 Task: Open an excel sheet and write heading  Nexus Sales. Add 10 people name  'William Wilson, Isabella Robinson, James Taylor, Charlotte Clark, Michael Walker, Amelia Wright, Matthew Turner, Harper Hall, Joseph Phillips, Abigail Adams'Item code in between  1000-2000. Product range in between  5000-20000. Add Products   TOMS Shoe, UGG Shoe, Wolverine Shoe, Z-Coil Shoe, Adidas shoe, Gucci T-shirt, Louis Vuitton bag, Zara Shirt, H&M jeans, Chanel perfume.Choose quantity  1 to 10 Tax 12 percent Total Add Amount. Save page  Nexus Sales review book
Action: Mouse moved to (107, 155)
Screenshot: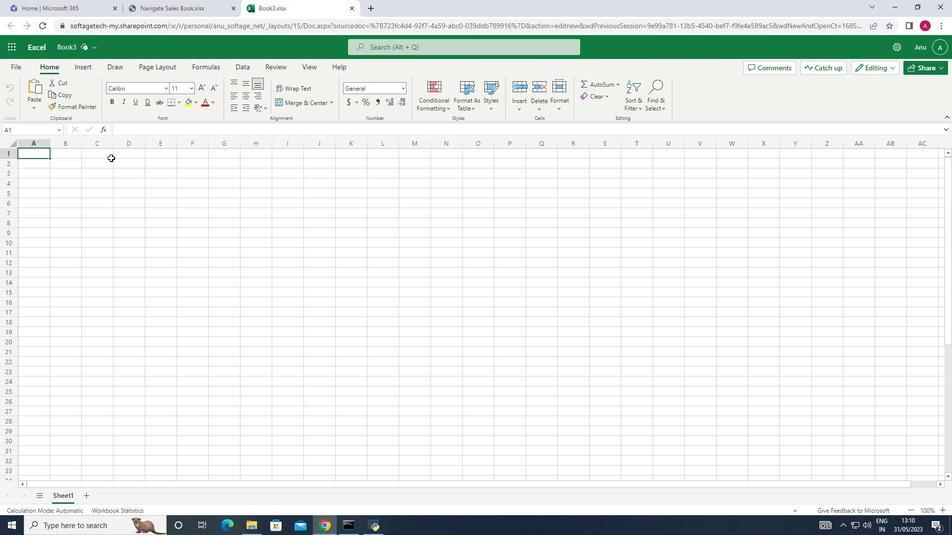 
Action: Mouse pressed left at (107, 155)
Screenshot: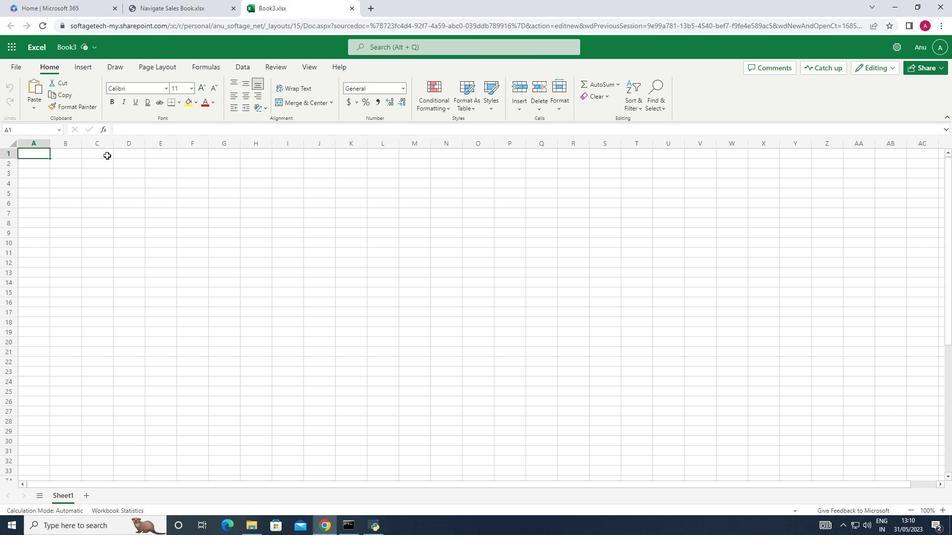 
Action: Key pressed <Key.shift>Nexus<Key.space><Key.shift>Sales
Screenshot: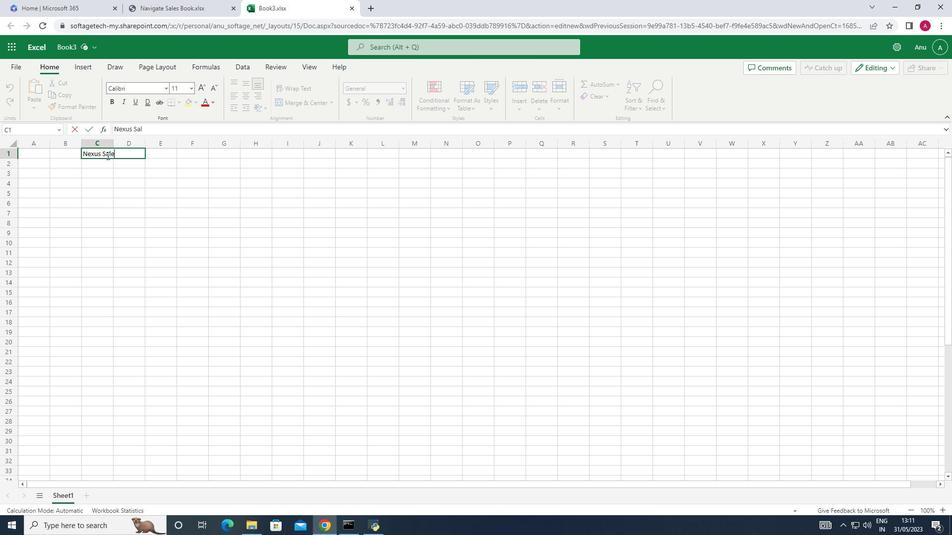 
Action: Mouse moved to (39, 169)
Screenshot: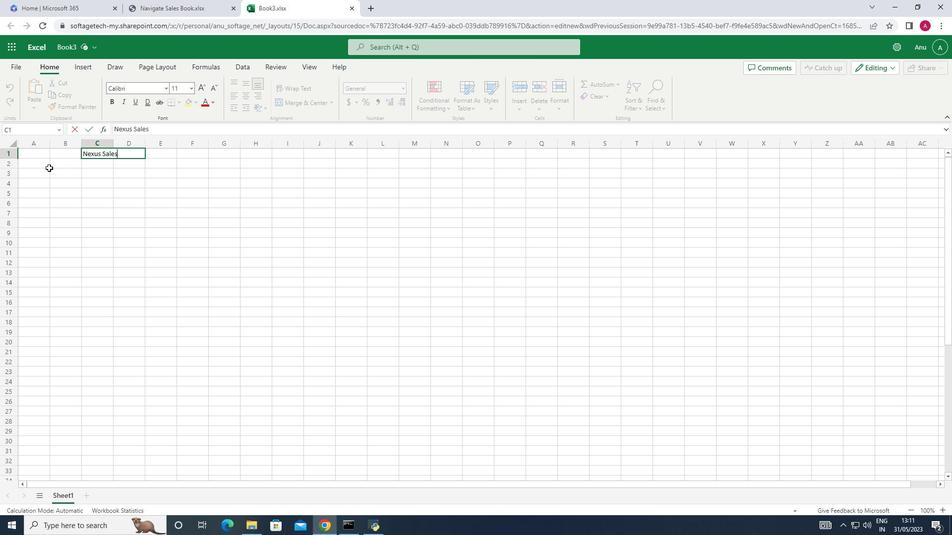 
Action: Mouse pressed left at (39, 169)
Screenshot: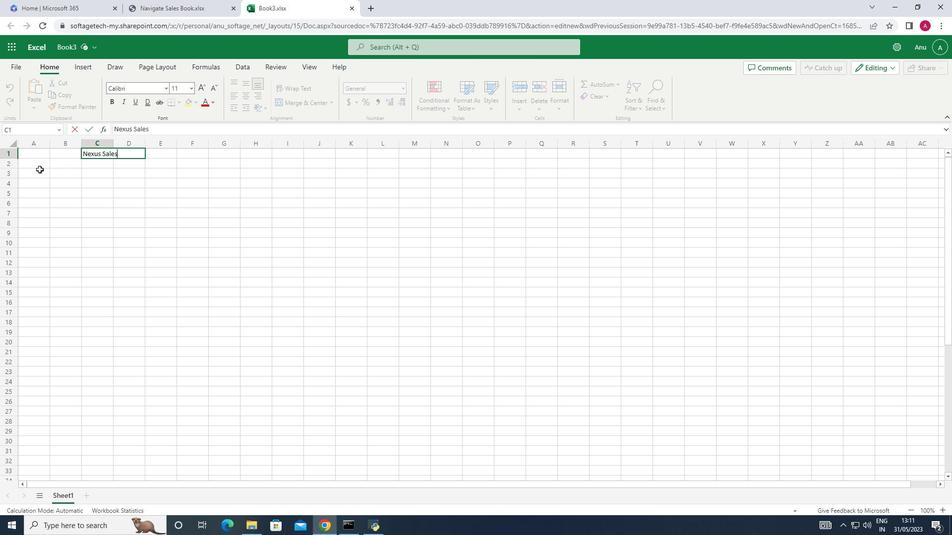 
Action: Mouse moved to (40, 163)
Screenshot: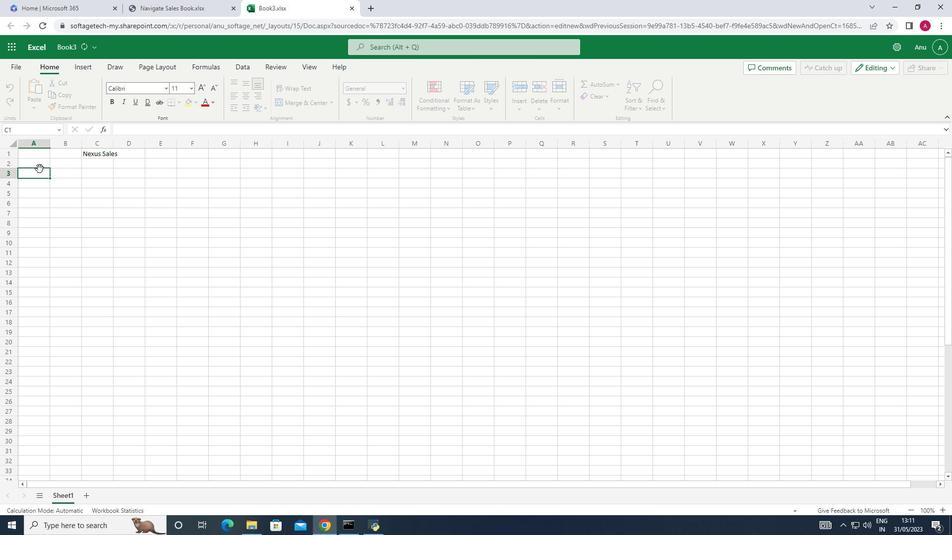 
Action: Mouse pressed left at (40, 163)
Screenshot: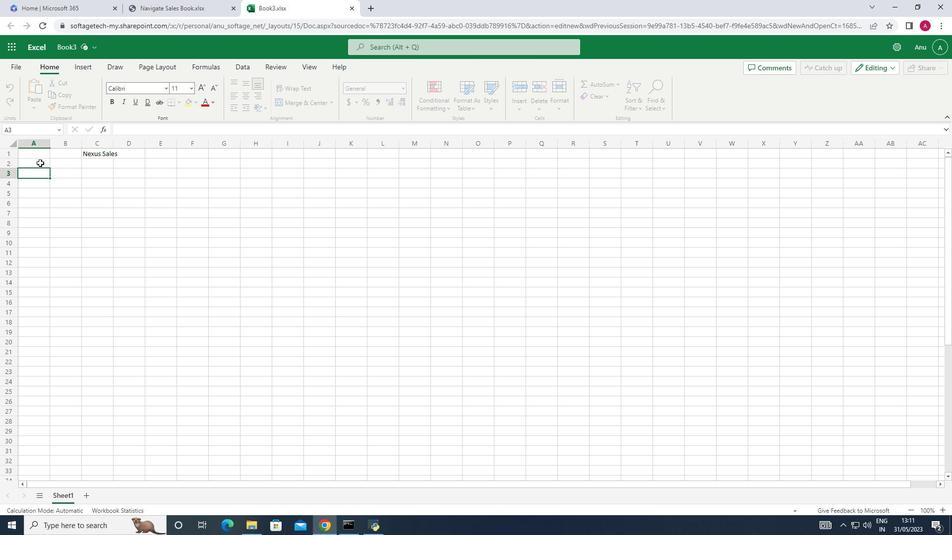 
Action: Mouse moved to (41, 161)
Screenshot: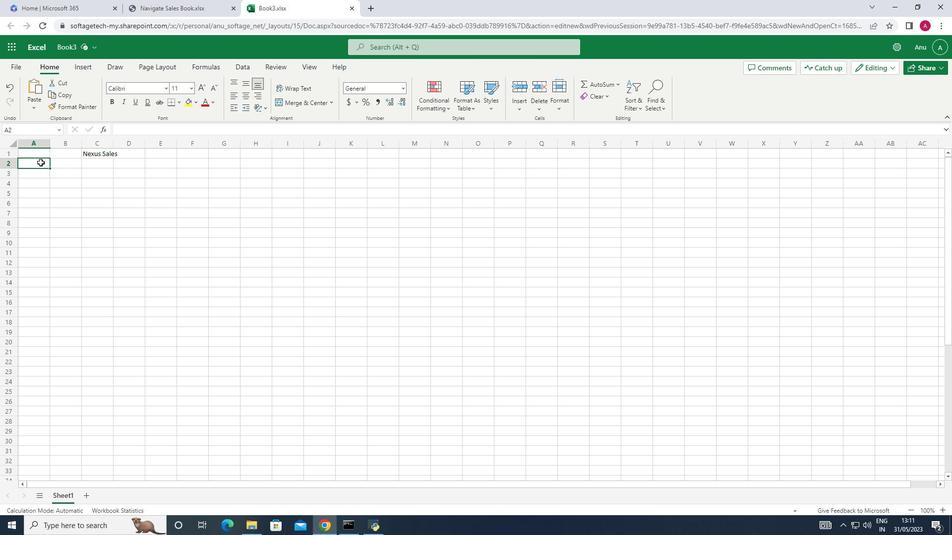 
Action: Key pressed <Key.shift>Name<Key.down><Key.shift_r><Key.shift_r><Key.shift_r><Key.shift_r><Key.shift_r><Key.shift_r><Key.shift>William<Key.space><Key.shift>Wilson<Key.down><Key.shift_r>Isabella<Key.space><Key.shift>Robinson<Key.down><Key.shift_r>James<Key.space><Key.shift><Key.shift><Key.shift><Key.shift><Key.shift><Key.shift><Key.shift><Key.shift><Key.shift><Key.shift>Taylor<Key.down><Key.shift>Charlotte<Key.space><Key.shift>Clark<Key.down><Key.shift_r>Michael<Key.space><Key.shift>Walker<Key.down><Key.shift>Amelia<Key.space><Key.shift>Wright<Key.down><Key.shift_r>Matthew<Key.space><Key.shift><Key.shift><Key.shift><Key.shift>Turner<Key.down><Key.shift_r>Harper<Key.space><Key.shift>Hall<Key.down><Key.shift_r>Joseph<Key.space><Key.shift_r>Phillips<Key.down><Key.shift>Abigail<Key.space><Key.shift>Adams
Screenshot: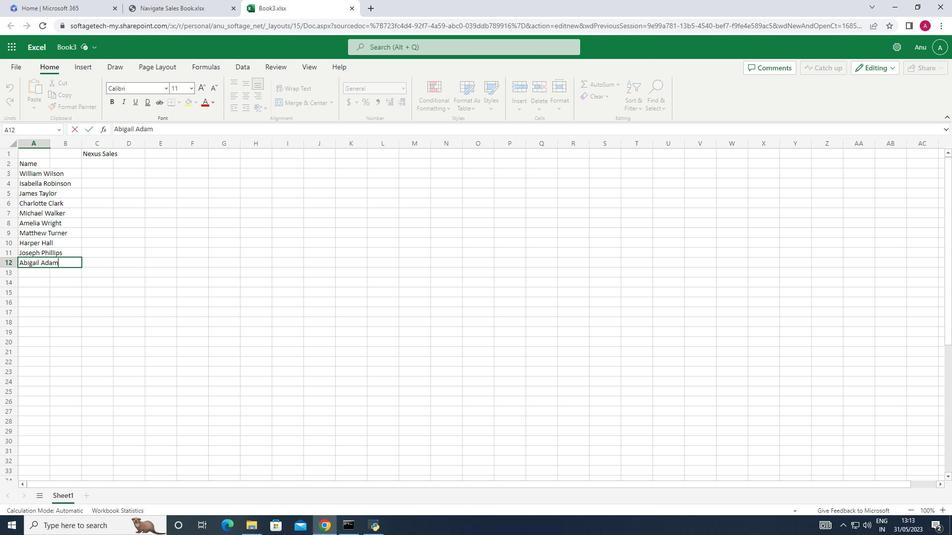 
Action: Mouse moved to (48, 140)
Screenshot: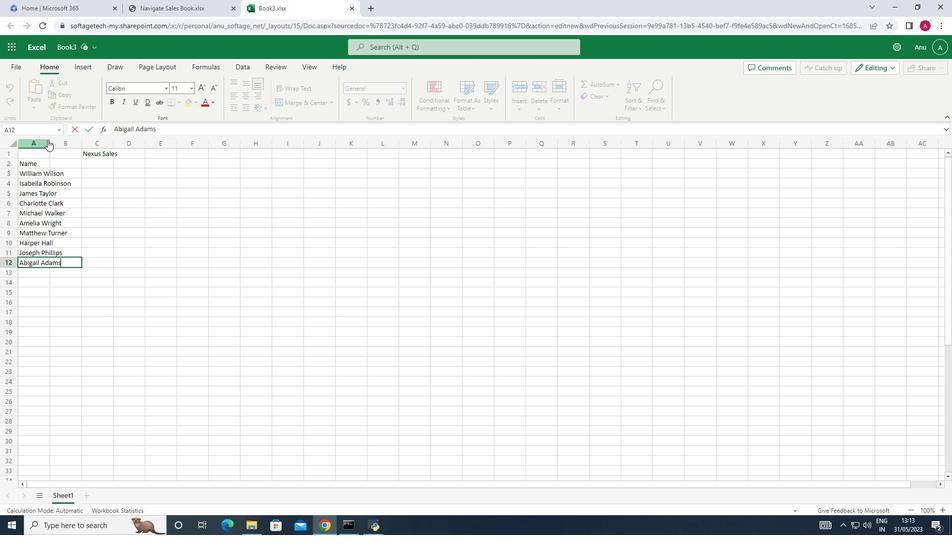
Action: Mouse pressed left at (48, 140)
Screenshot: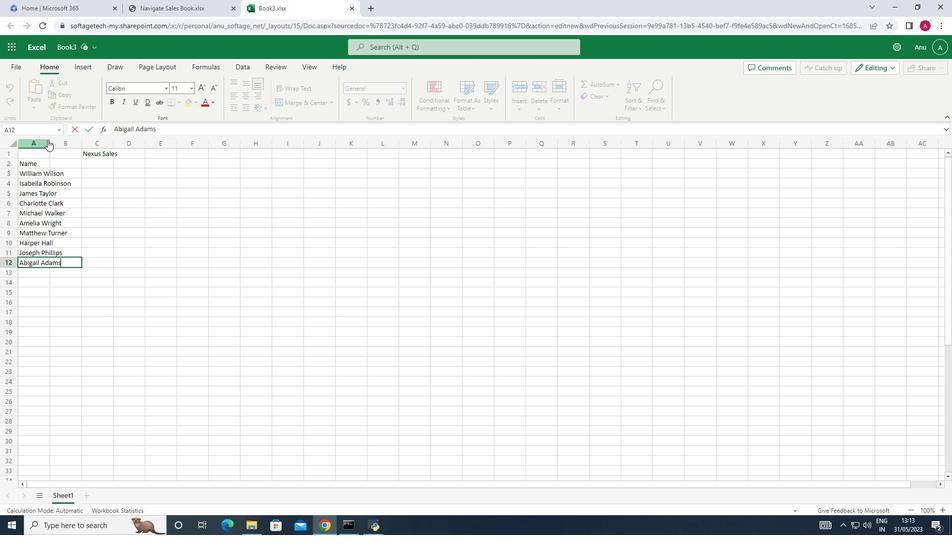 
Action: Mouse moved to (50, 141)
Screenshot: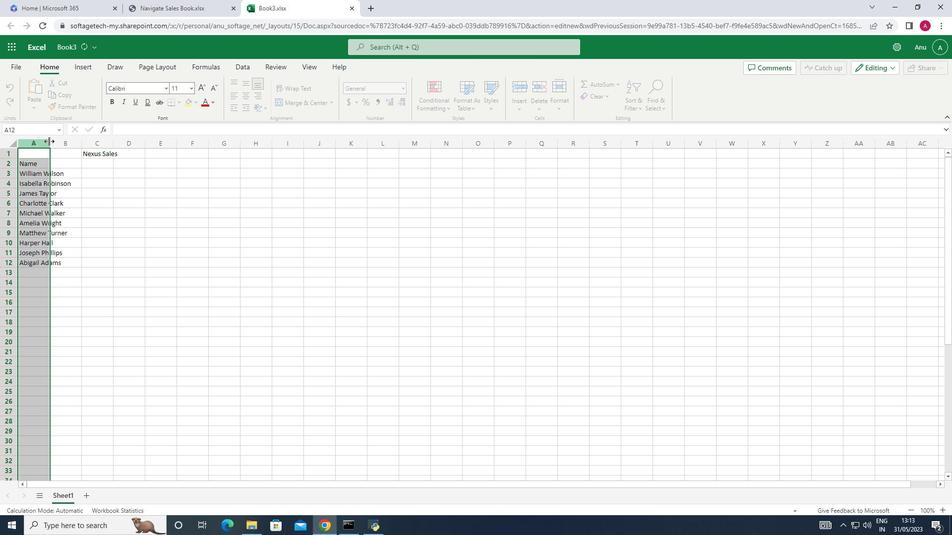 
Action: Mouse pressed left at (50, 141)
Screenshot: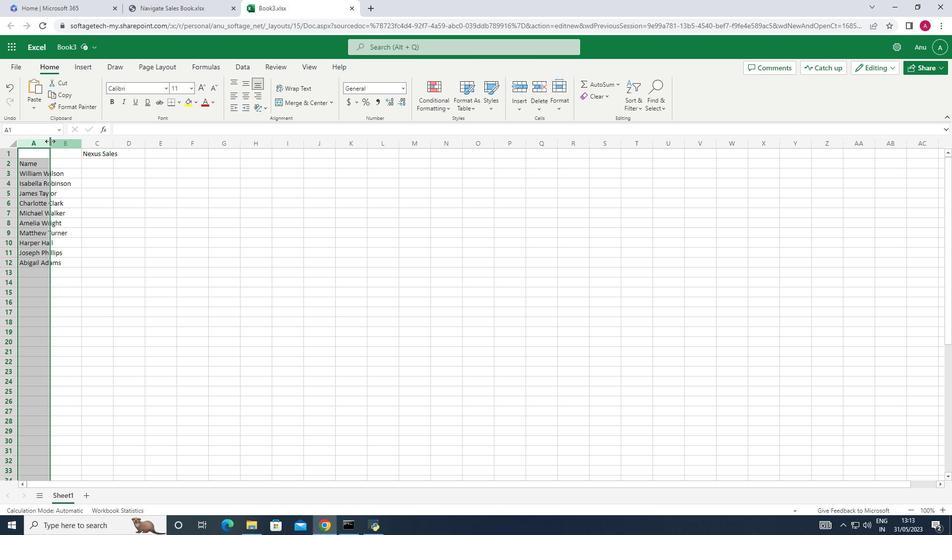 
Action: Mouse pressed left at (50, 141)
Screenshot: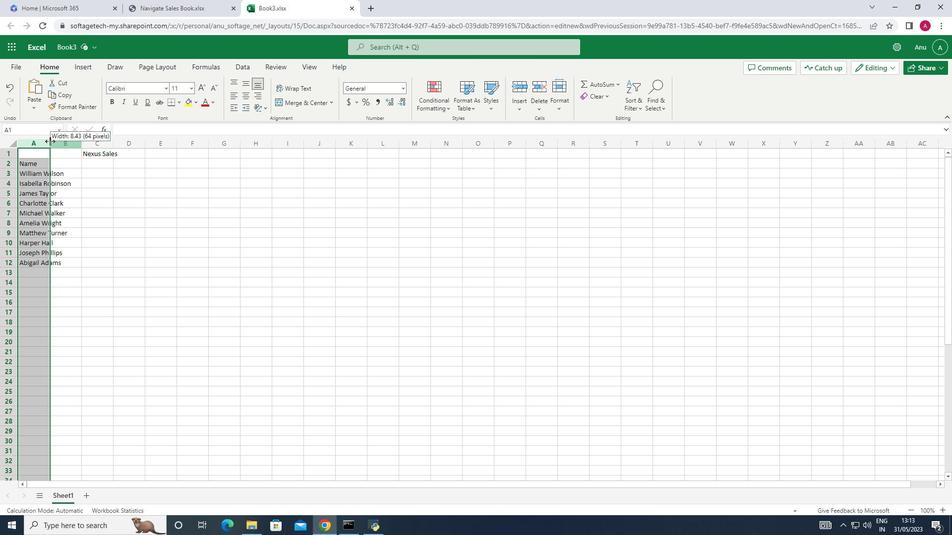 
Action: Mouse moved to (86, 162)
Screenshot: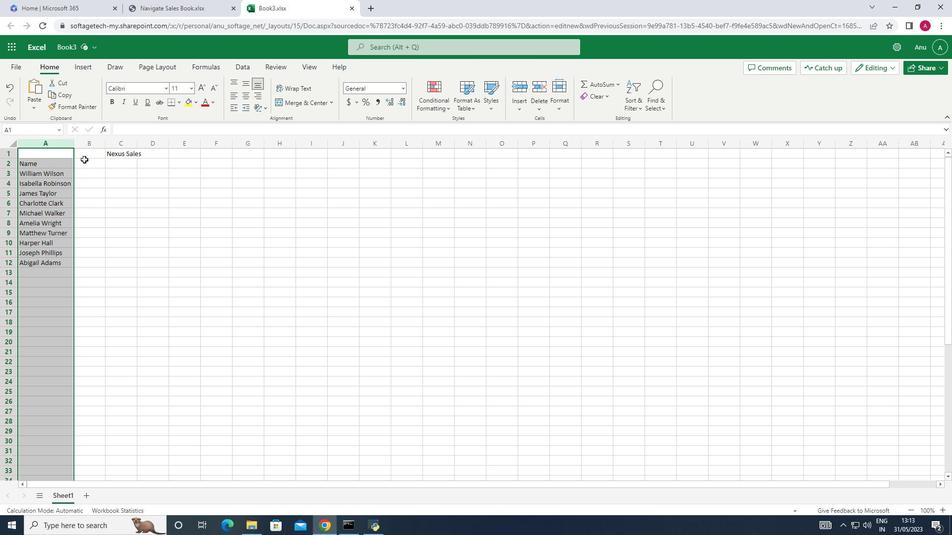 
Action: Mouse pressed left at (86, 162)
Screenshot: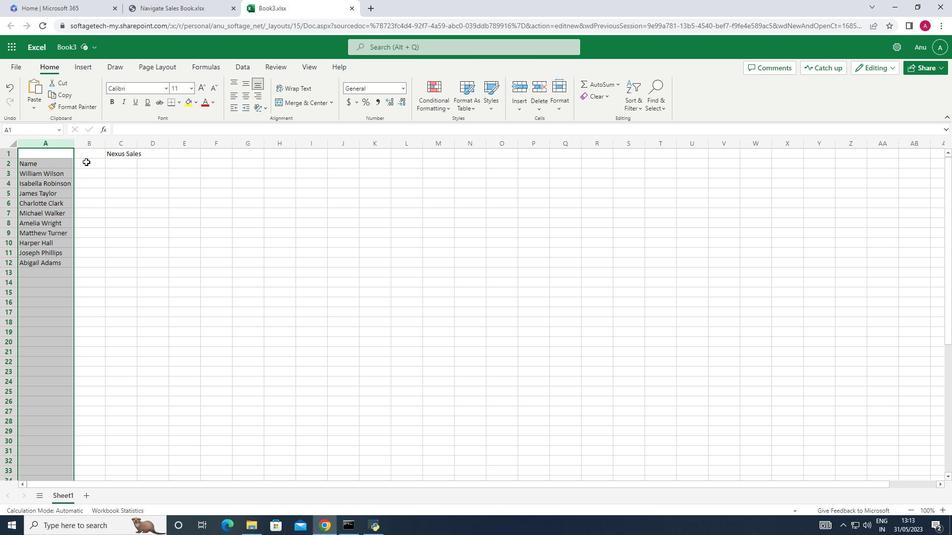 
Action: Mouse moved to (86, 162)
Screenshot: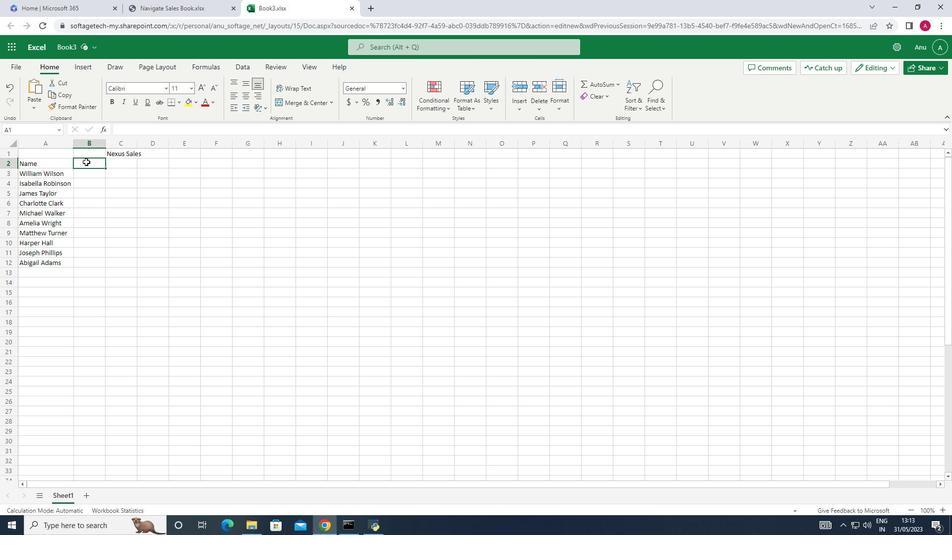 
Action: Key pressed <Key.shift_r>Iteam<Key.backspace><Key.backspace>m<Key.space><Key.shift>Code<Key.down>1000<Key.down>1200<Key.down>1300<Key.down>12400<Key.down>1500<Key.down>1600<Key.down>1620<Key.down>1700<Key.down>1740<Key.down>2000
Screenshot: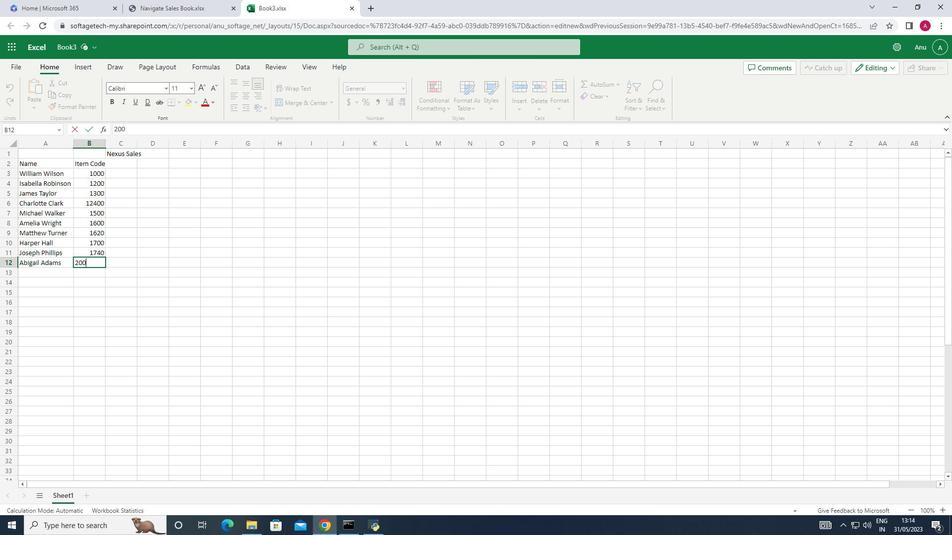 
Action: Mouse moved to (124, 162)
Screenshot: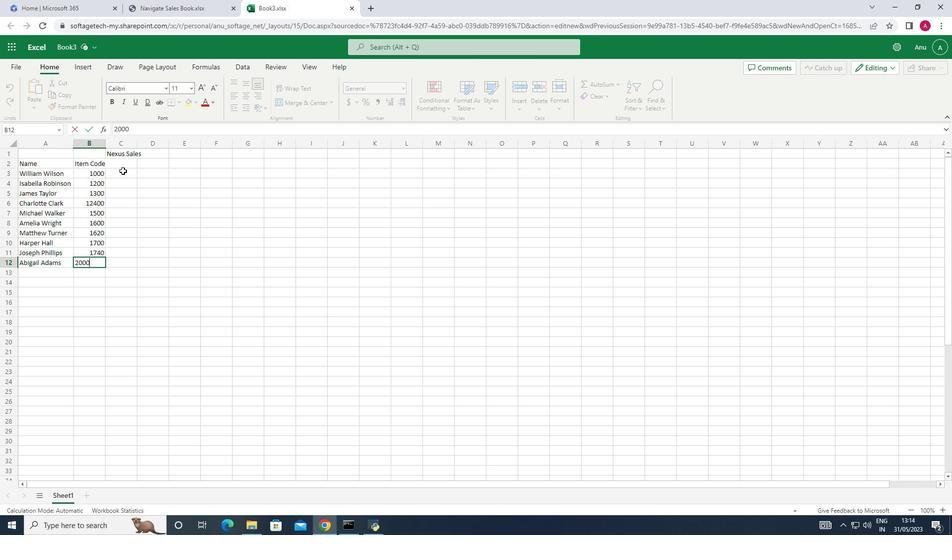 
Action: Mouse pressed left at (124, 162)
Screenshot: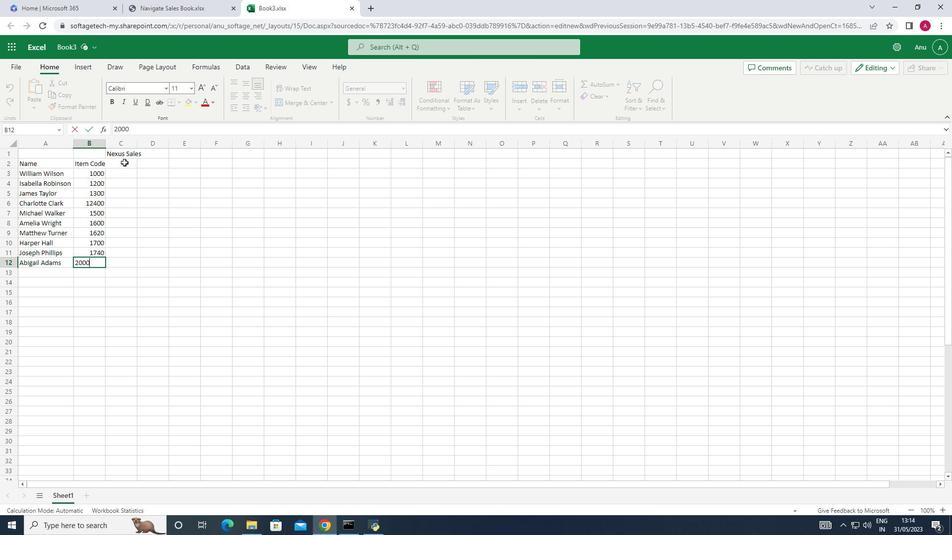 
Action: Mouse moved to (98, 176)
Screenshot: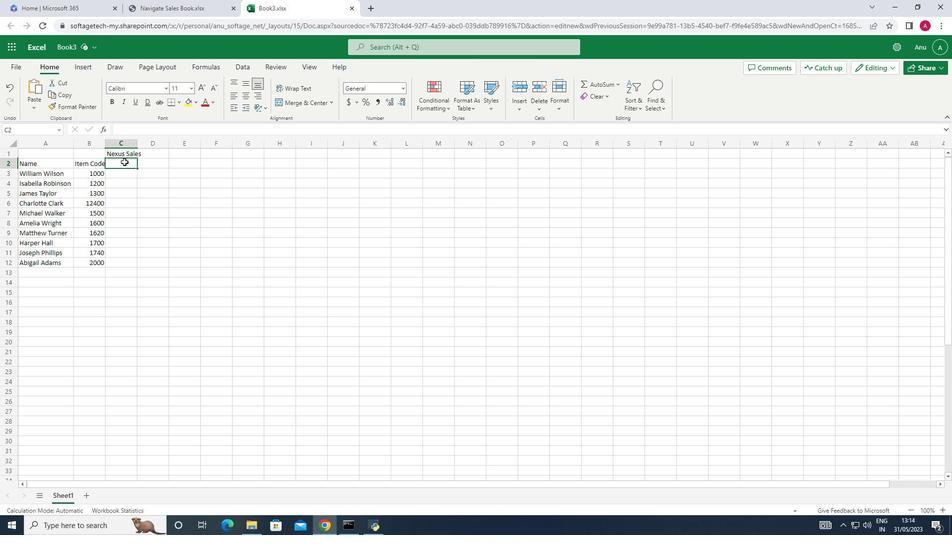 
Action: Key pressed <Key.shift_r>Product<Key.space><Key.shift>Range
Screenshot: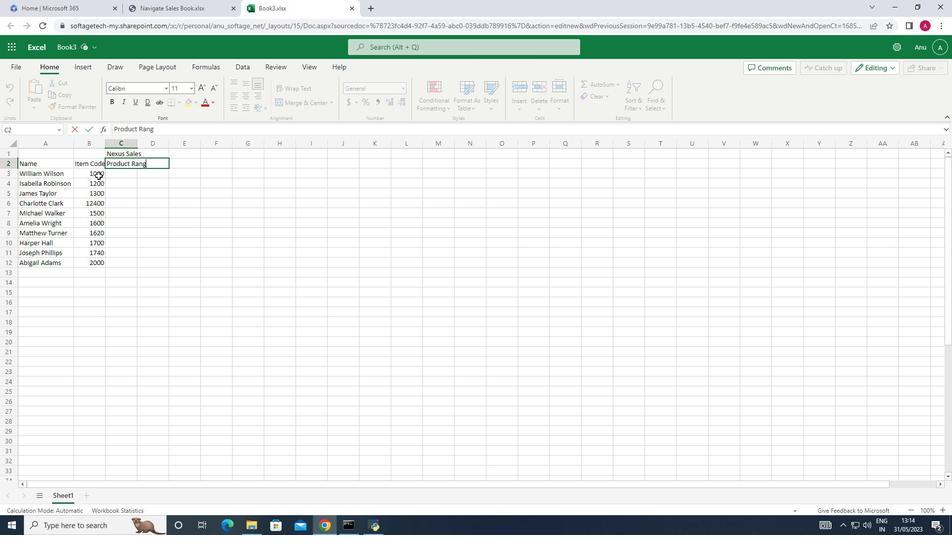 
Action: Mouse moved to (122, 173)
Screenshot: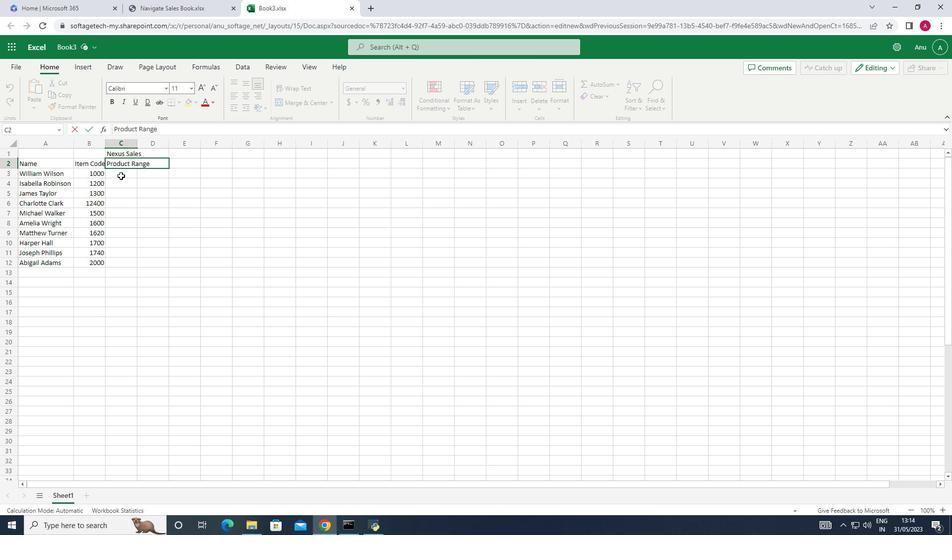 
Action: Mouse pressed left at (122, 173)
Screenshot: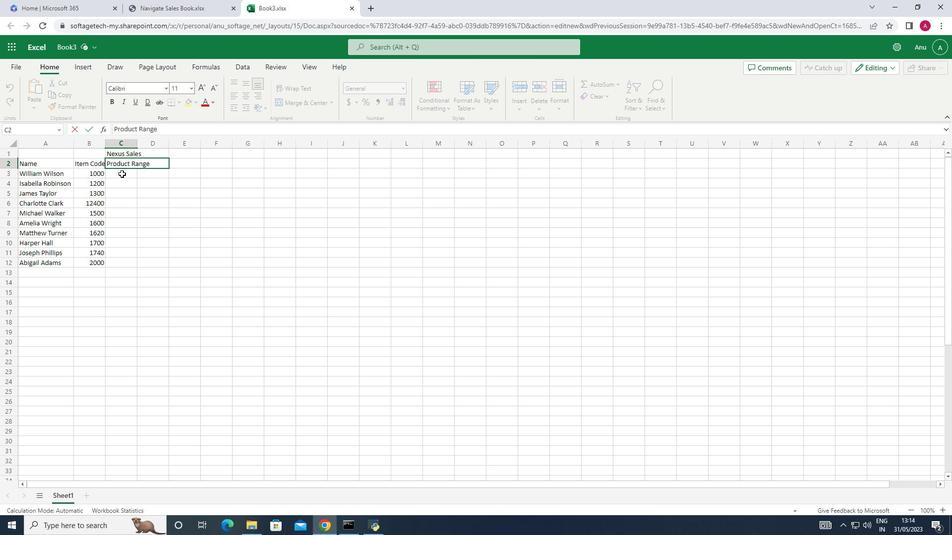 
Action: Mouse moved to (108, 179)
Screenshot: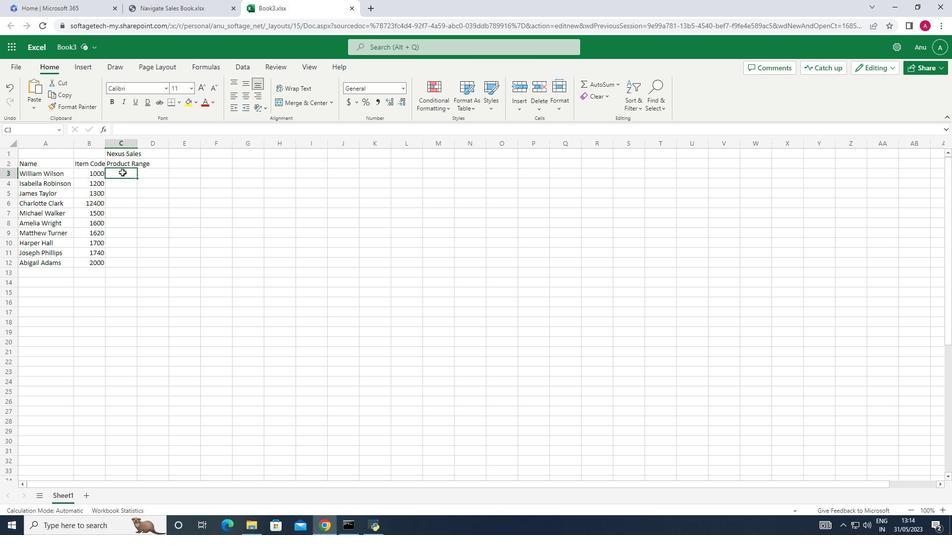
Action: Key pressed 5000<Key.down>6000<Key.down>8000<Key.down>9500<Key.down>10000<Key.down>12000<Key.right><Key.left><Key.down>15500<Key.right><Key.left><Key.down>16000<Key.down>17500<Key.down>20000
Screenshot: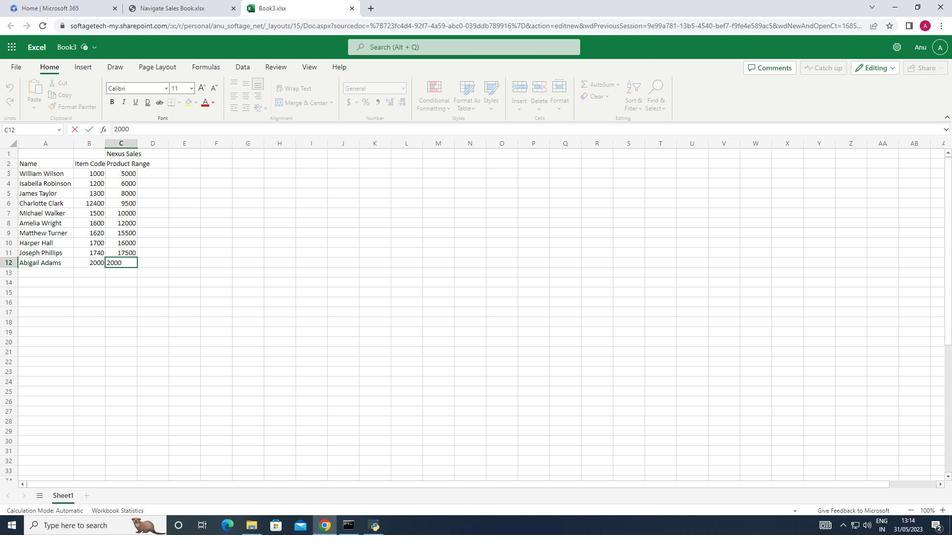 
Action: Mouse moved to (136, 141)
Screenshot: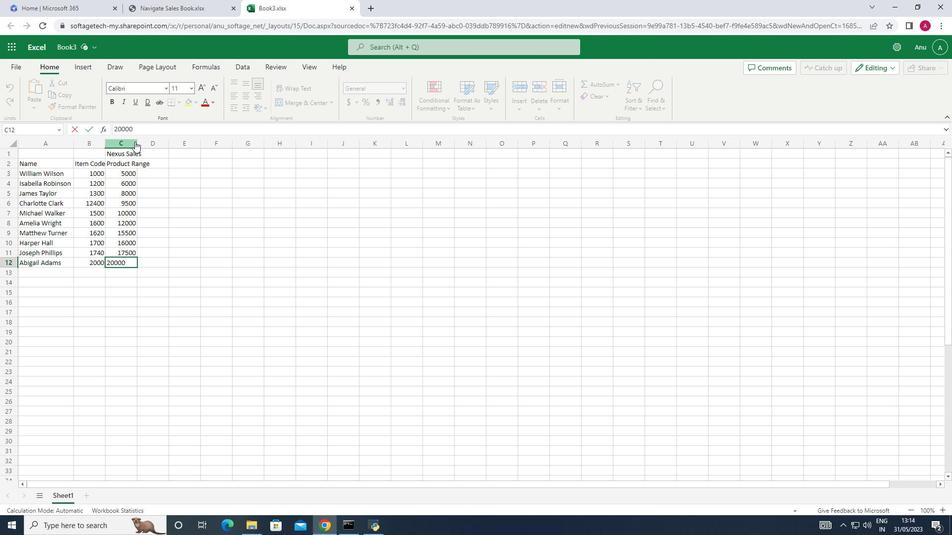 
Action: Mouse pressed left at (136, 141)
Screenshot: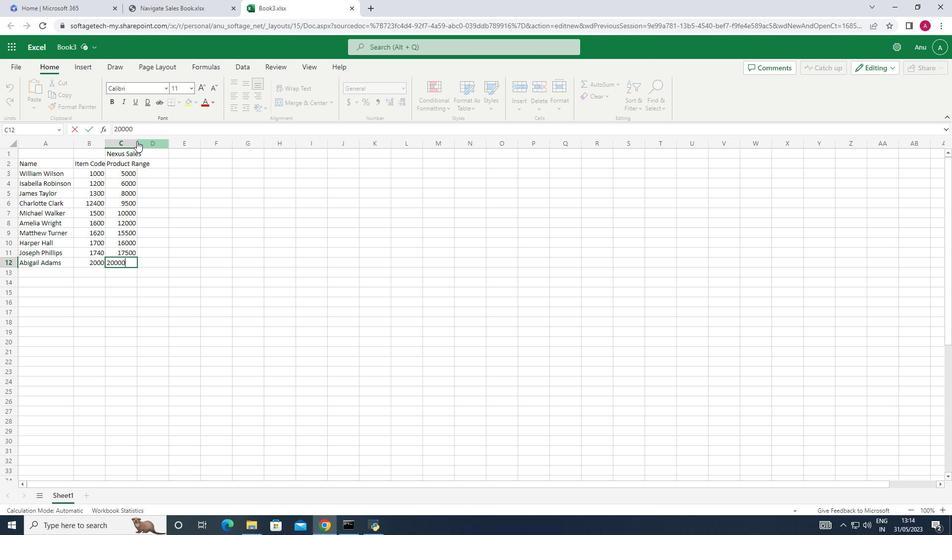 
Action: Mouse moved to (136, 143)
Screenshot: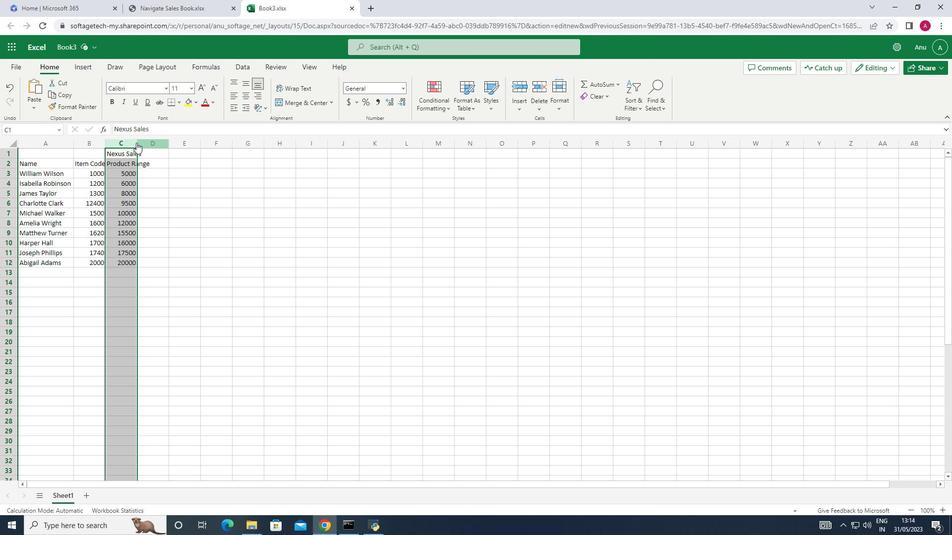
Action: Mouse pressed left at (136, 143)
Screenshot: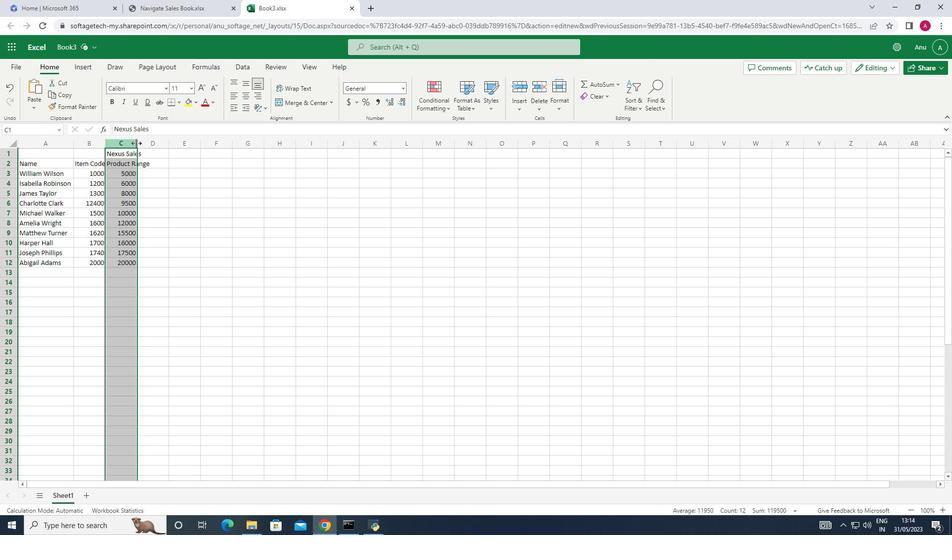 
Action: Mouse pressed left at (136, 143)
Screenshot: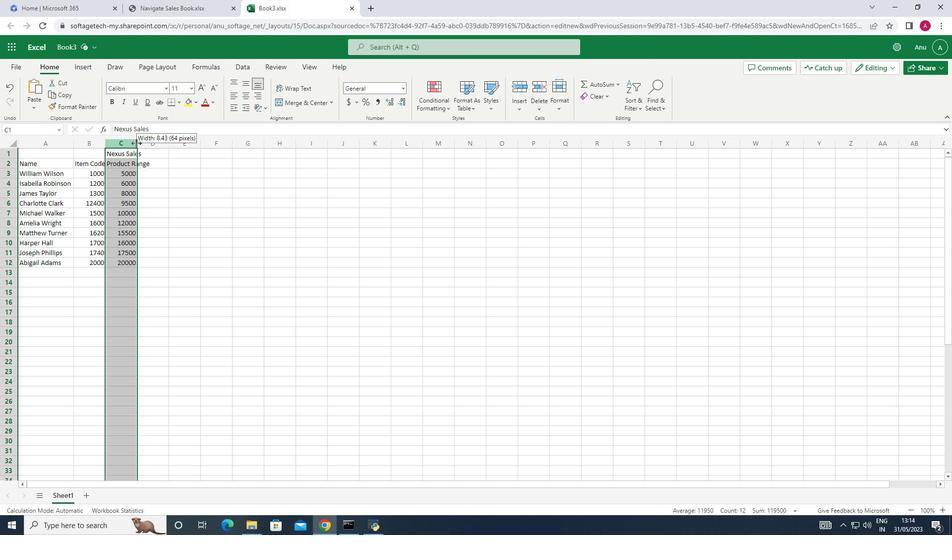 
Action: Mouse moved to (166, 166)
Screenshot: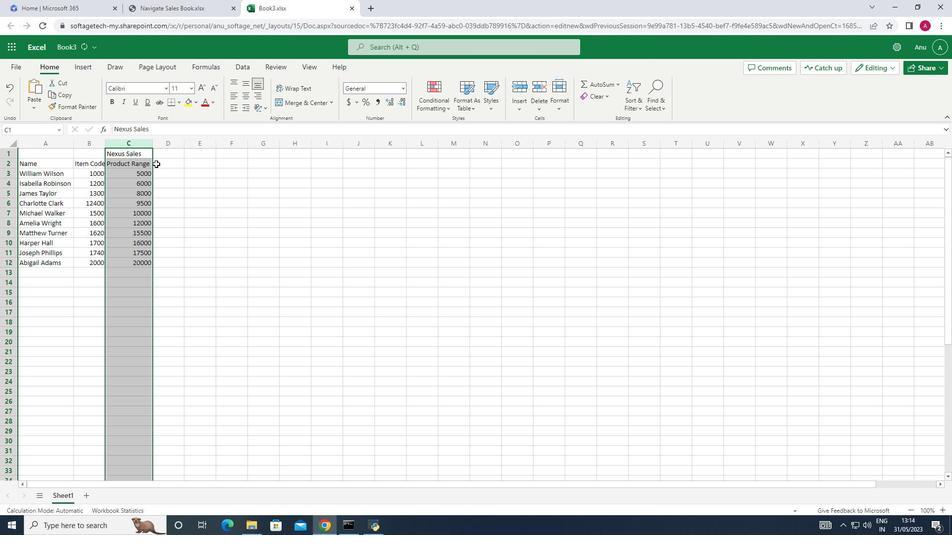 
Action: Mouse pressed left at (166, 166)
Screenshot: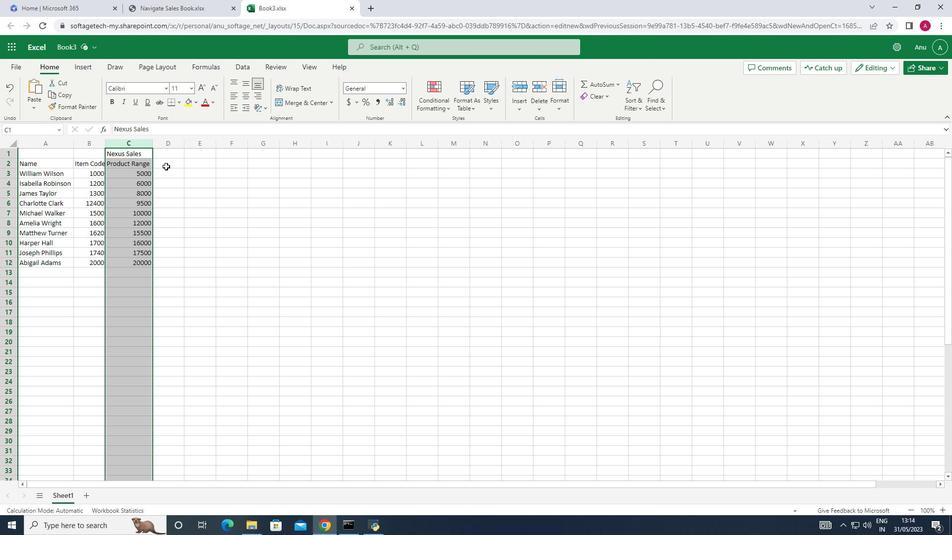 
Action: Mouse moved to (104, 190)
Screenshot: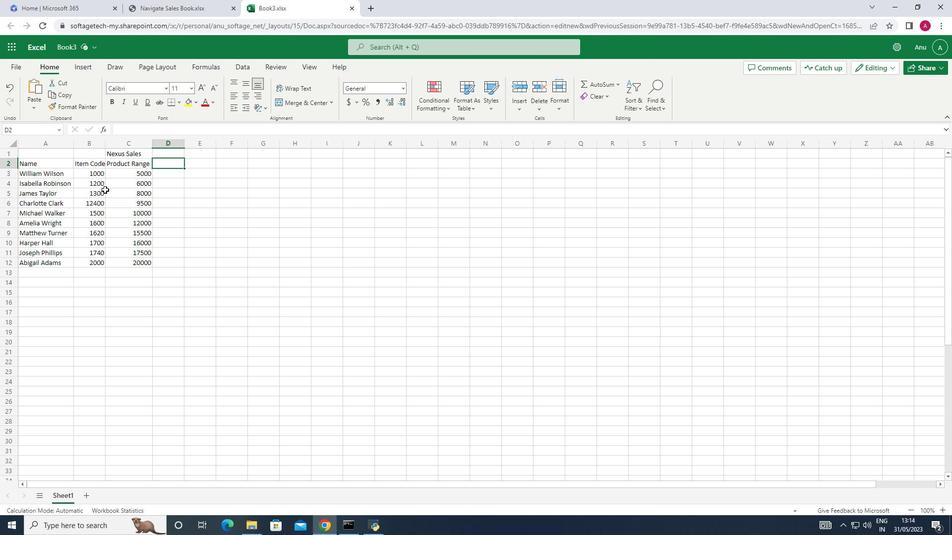 
Action: Key pressed <Key.shift_r>Products<Key.down><Key.shift_r><Key.shift_r><Key.shift_r><Key.shift_r><Key.shift_r><Key.shift_r><Key.shift_r><Key.shift_r><Key.shift_r><Key.shift_r><Key.shift_r><Key.shift_r><Key.shift_r><Key.shift_r><Key.shift_r><Key.shift_r><Key.shift_r><Key.shift_r><Key.shift_r><Key.shift_r><Key.shift_r><Key.shift_r><Key.shift_r><Key.shift_r><Key.shift_r><Key.shift_r><Key.shift_r>TOMS<Key.space><Key.shift>Shoe<Key.down><Key.shift_r>UGG<Key.space><Key.shift>Shoe<Key.down><Key.shift>Wolverine<Key.space><Key.shift>Shoe<Key.down><Key.shift>Z-<Key.shift>Coil<Key.space><Key.shift>Shoe<Key.down><Key.shift>Adidas<Key.space><Key.shift>Shoe<Key.down><Key.shift><Key.shift><Key.shift><Key.shift><Key.shift><Key.shift><Key.shift><Key.shift><Key.shift><Key.shift><Key.shift>Gucci<Key.space><Key.shift>T-<Key.shift>Shirt<Key.down><Key.shift_r>Louis<Key.space><Key.shift>Vuitton<Key.space>bag<Key.down><Key.shift>Zara<Key.space><Key.shift>Shirt<Key.down><Key.shift_r><Key.shift_r><Key.shift_r><Key.shift_r><Key.shift_r><Key.shift_r>H<Key.shift_r>&<Key.shift_r>M<Key.space>jeans<Key.down><Key.shift><Key.shift>Chanel<Key.space>perfume
Screenshot: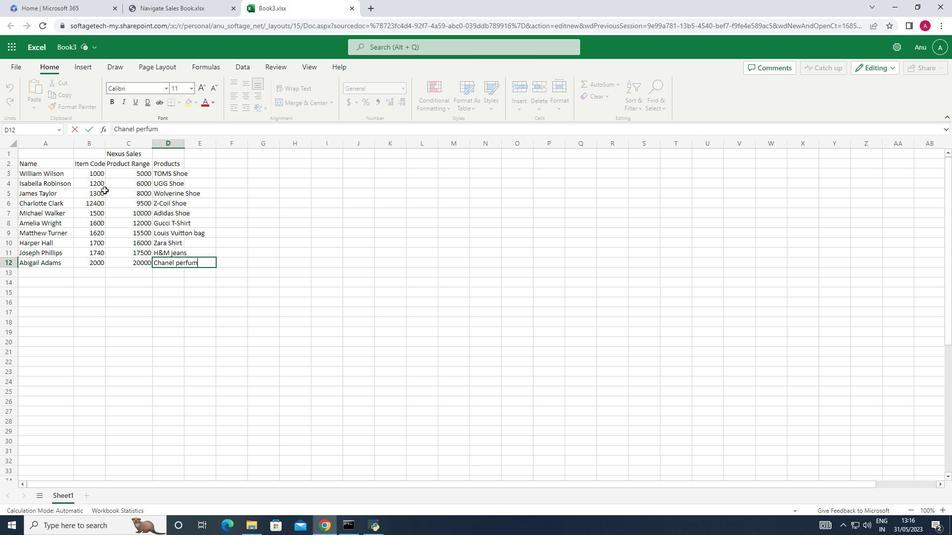 
Action: Mouse moved to (198, 162)
Screenshot: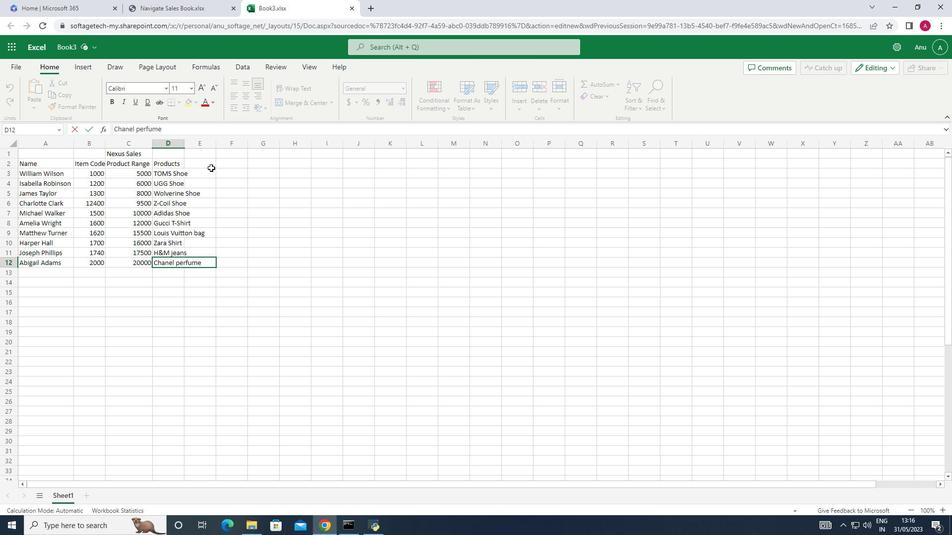 
Action: Mouse pressed left at (198, 162)
Screenshot: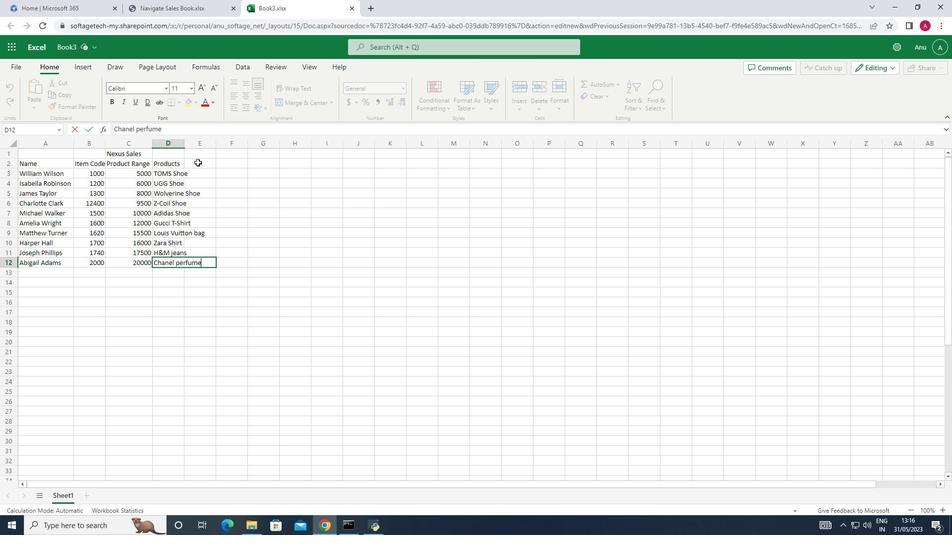 
Action: Mouse moved to (186, 143)
Screenshot: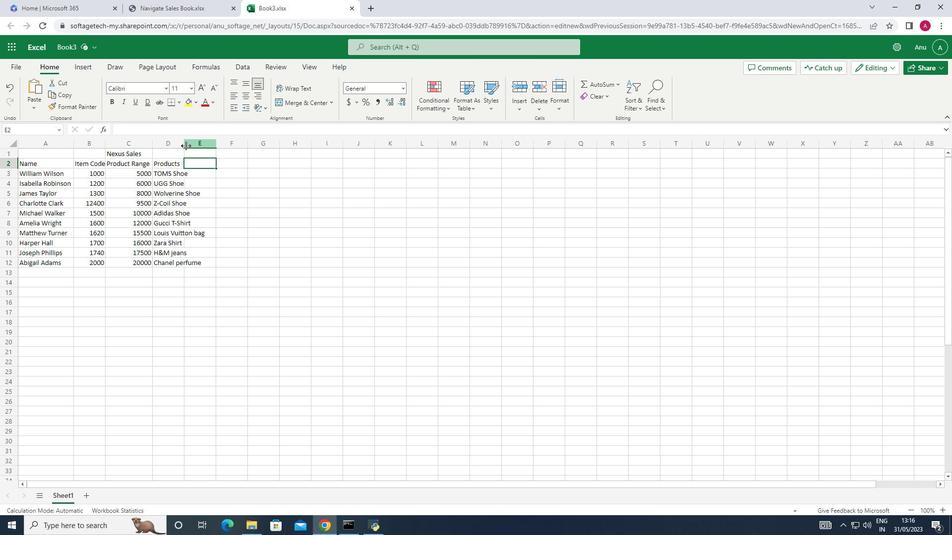 
Action: Mouse pressed left at (186, 143)
Screenshot: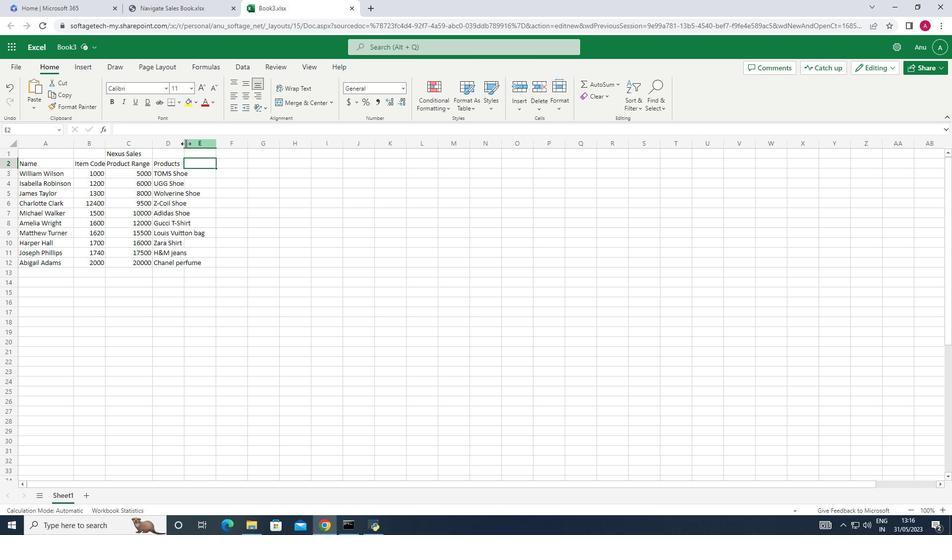 
Action: Mouse pressed left at (186, 143)
Screenshot: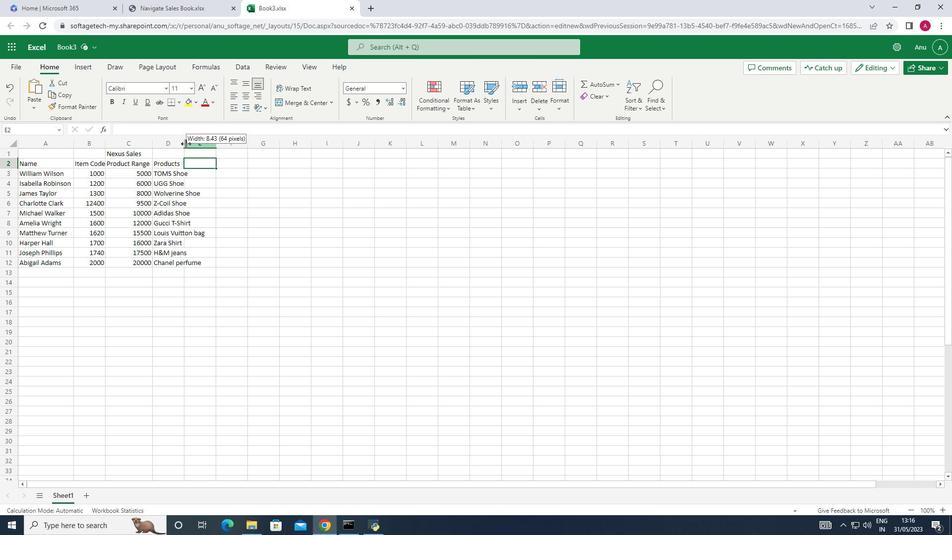 
Action: Mouse moved to (182, 186)
Screenshot: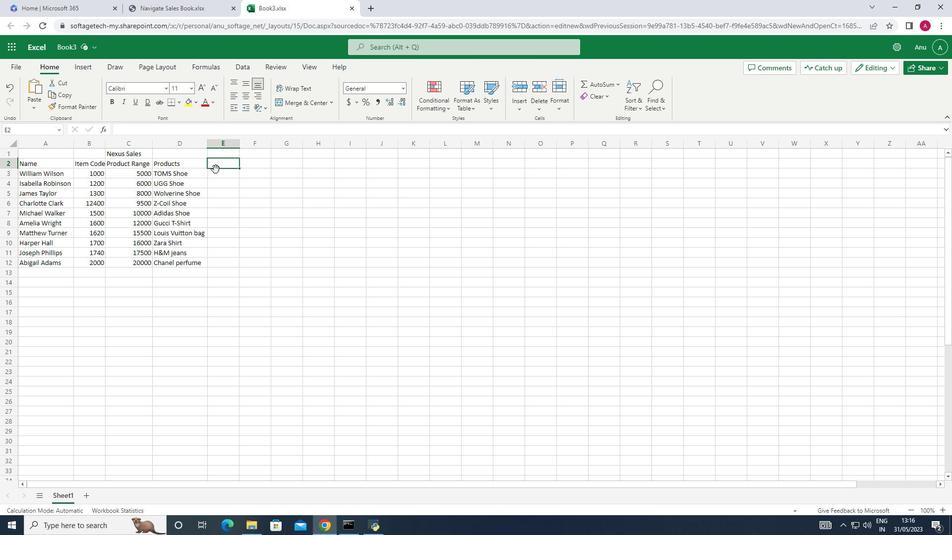 
Action: Key pressed <Key.shift>Quantity<Key.down>2<Key.down>1<Key.down>3<Key.down>5<Key.down>8<Key.down>7<Key.down>6<Key.down>4<Key.down>10<Key.down>6
Screenshot: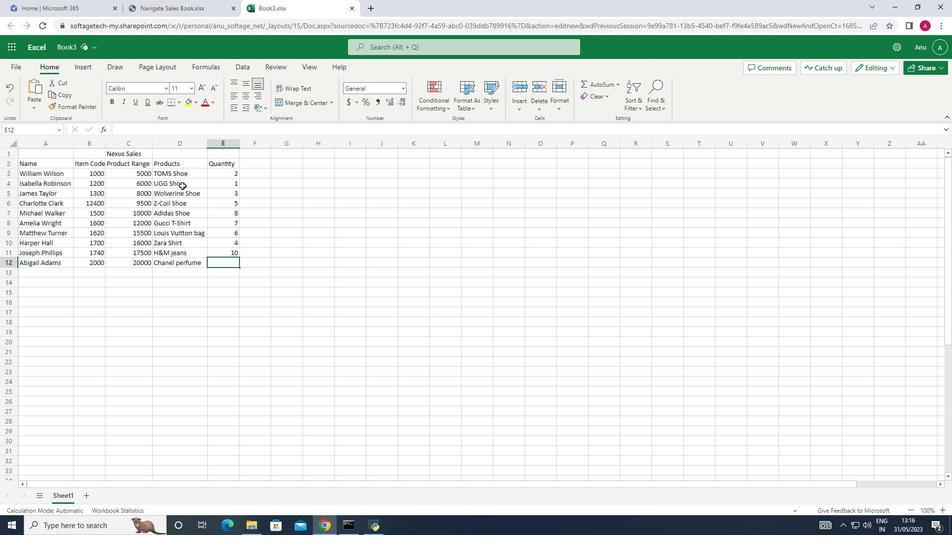 
Action: Mouse moved to (256, 162)
Screenshot: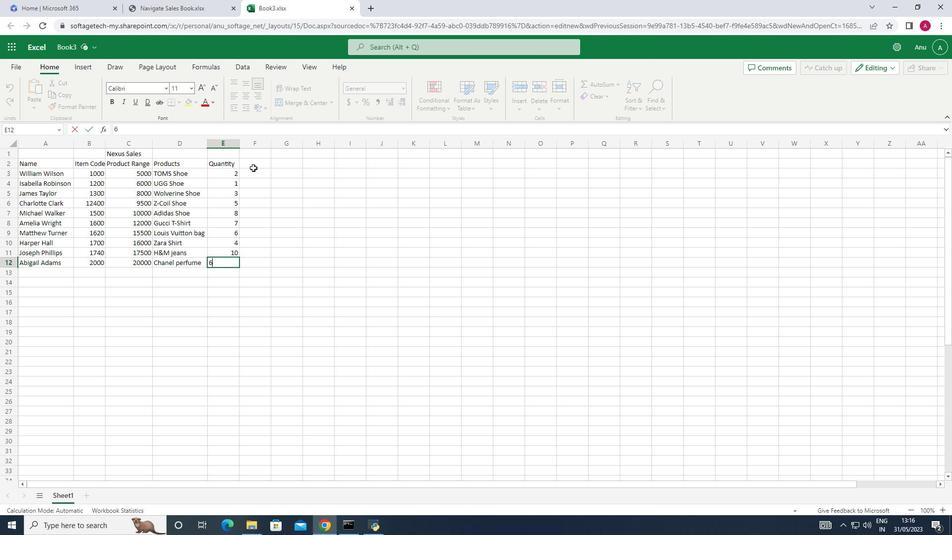 
Action: Mouse pressed left at (256, 162)
Screenshot: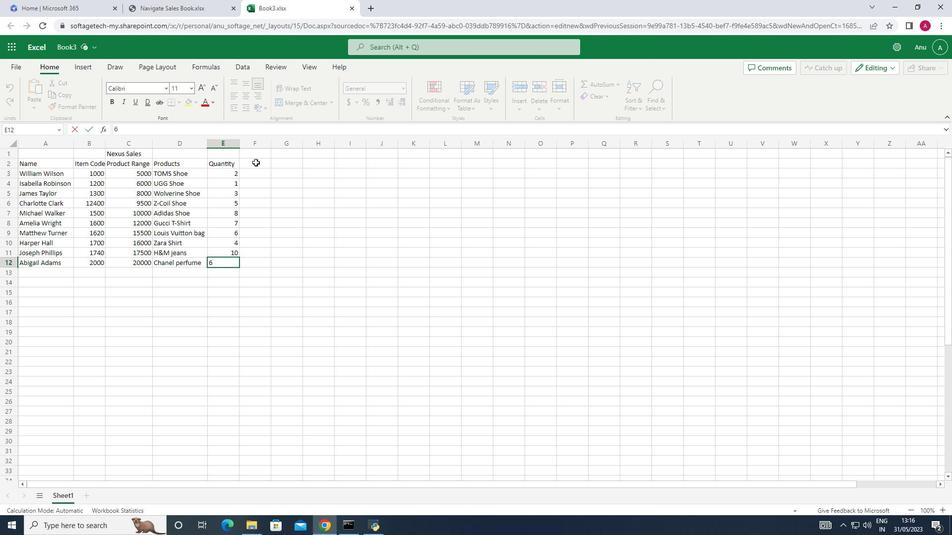 
Action: Mouse moved to (207, 182)
Screenshot: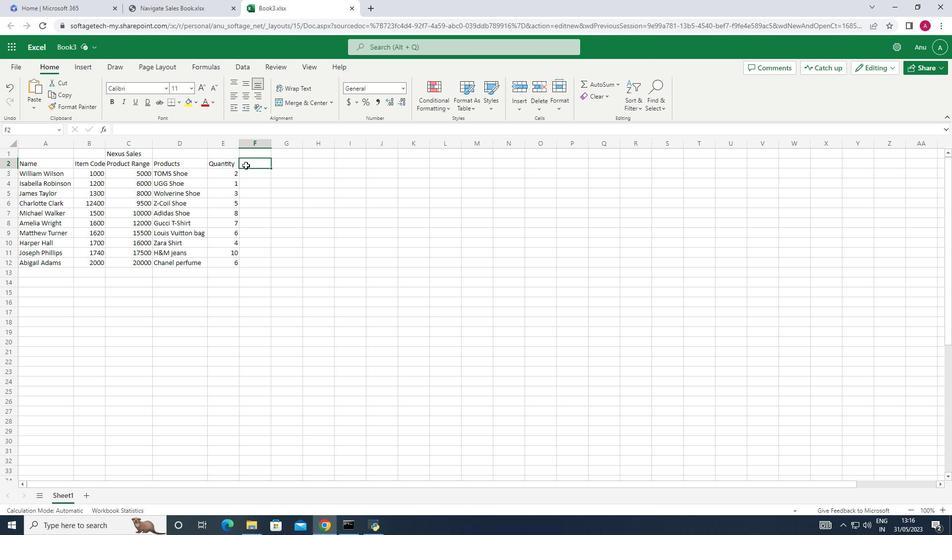 
Action: Key pressed <Key.shift>
Screenshot: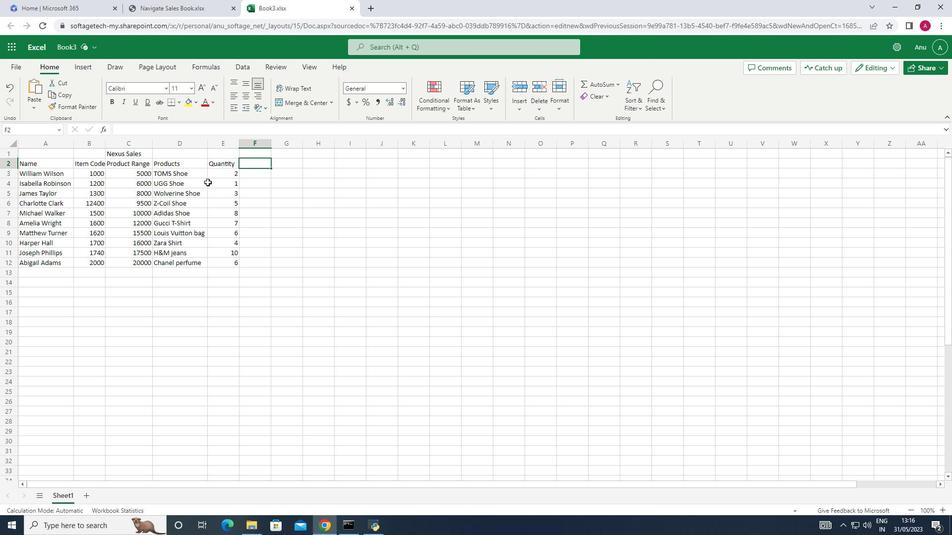 
Action: Mouse moved to (207, 182)
Screenshot: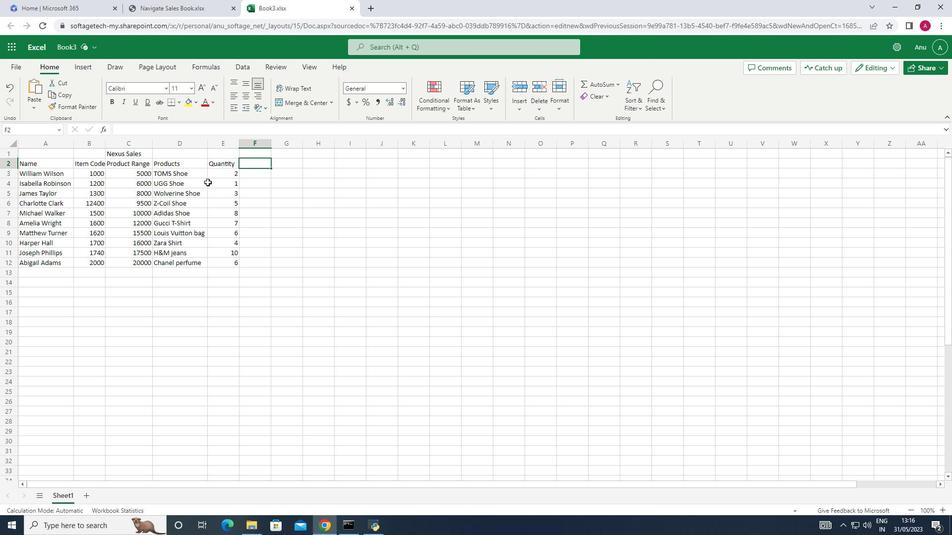 
Action: Key pressed Total
Screenshot: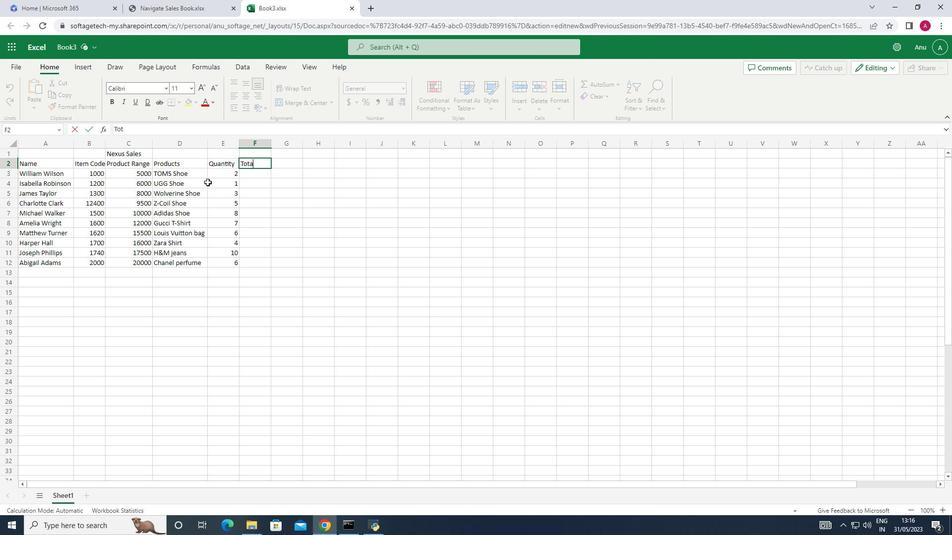 
Action: Mouse moved to (253, 177)
Screenshot: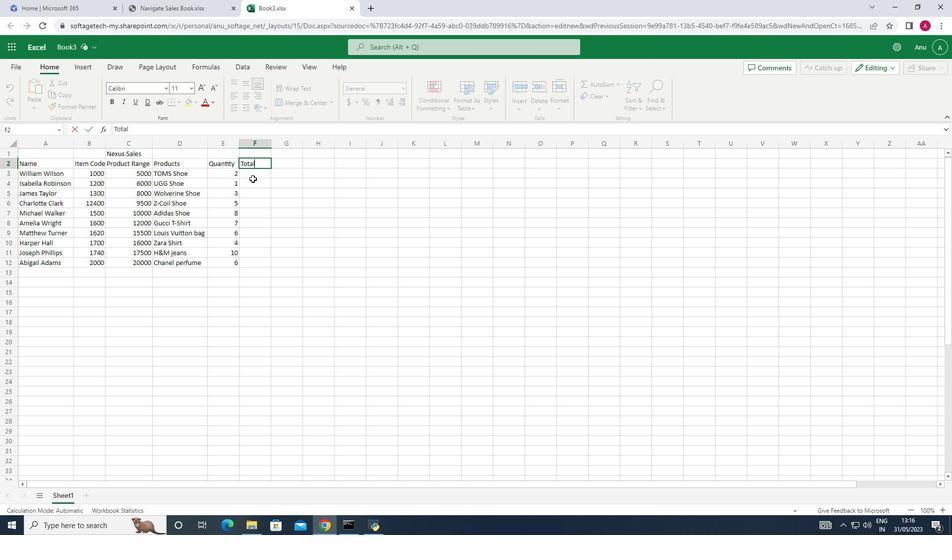 
Action: Mouse pressed left at (253, 177)
Screenshot: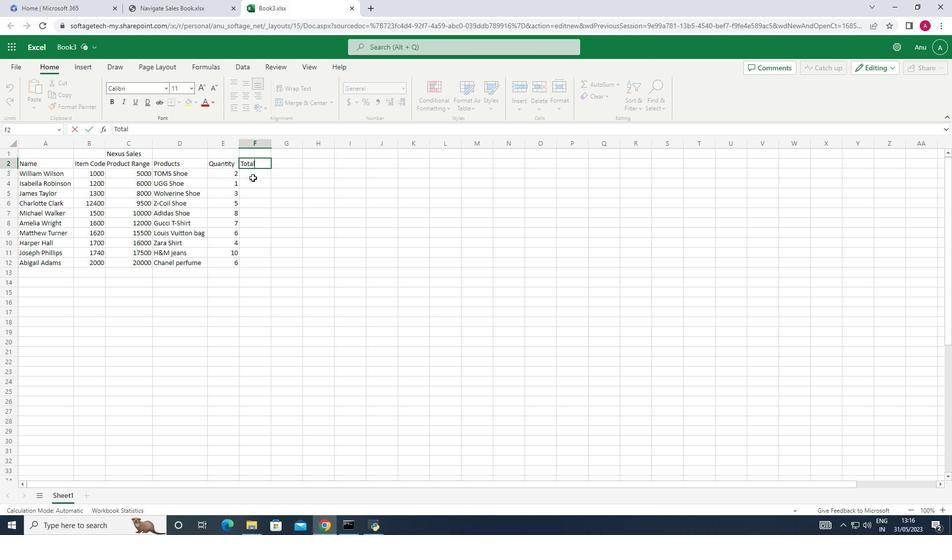 
Action: Key pressed =
Screenshot: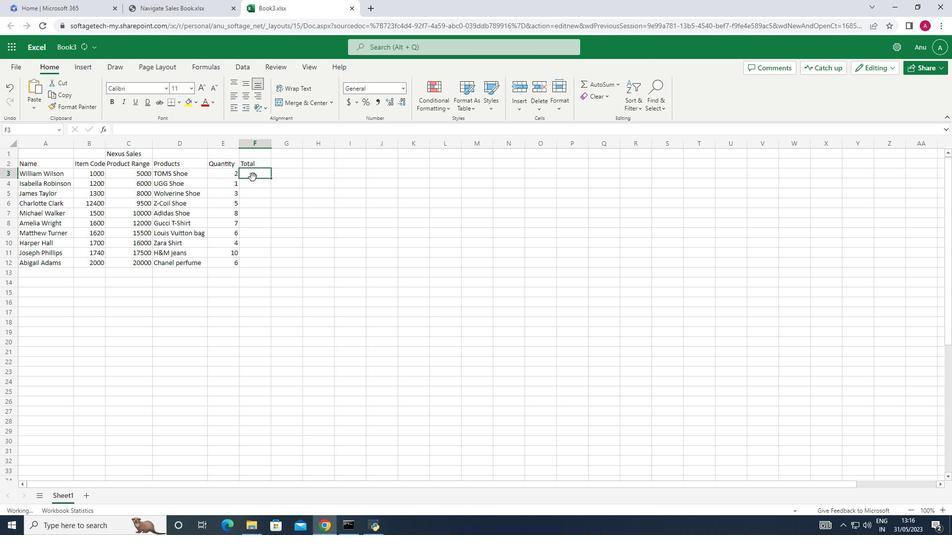 
Action: Mouse moved to (146, 175)
Screenshot: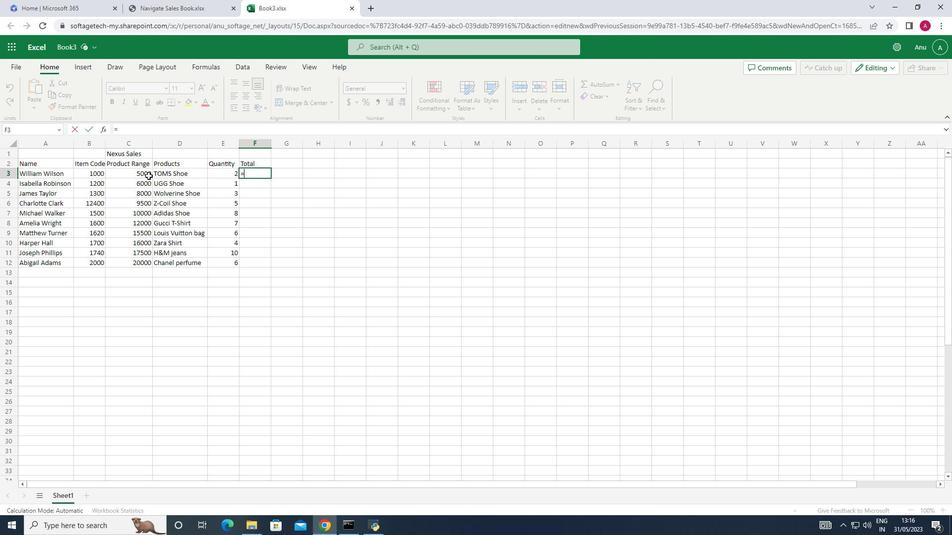 
Action: Mouse pressed left at (146, 175)
Screenshot: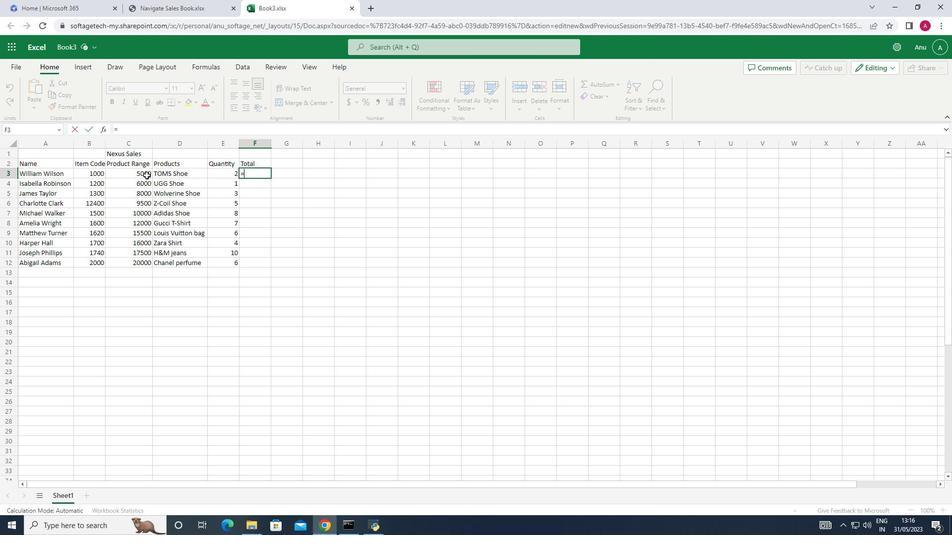
Action: Mouse moved to (146, 175)
Screenshot: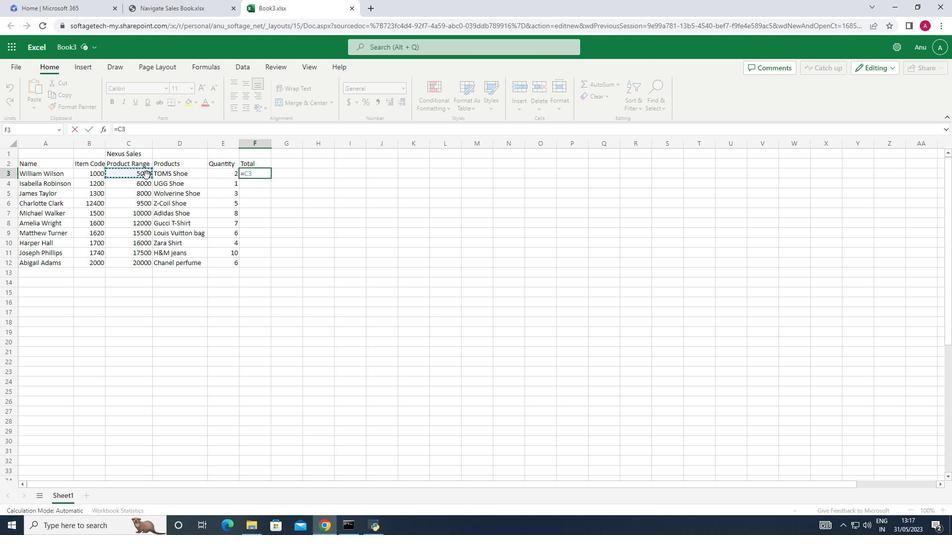 
Action: Key pressed *
Screenshot: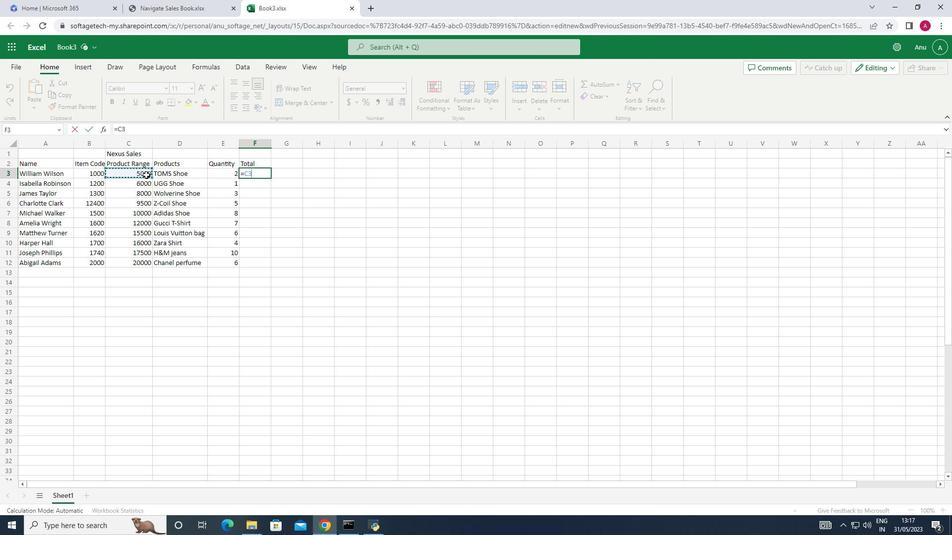 
Action: Mouse moved to (220, 172)
Screenshot: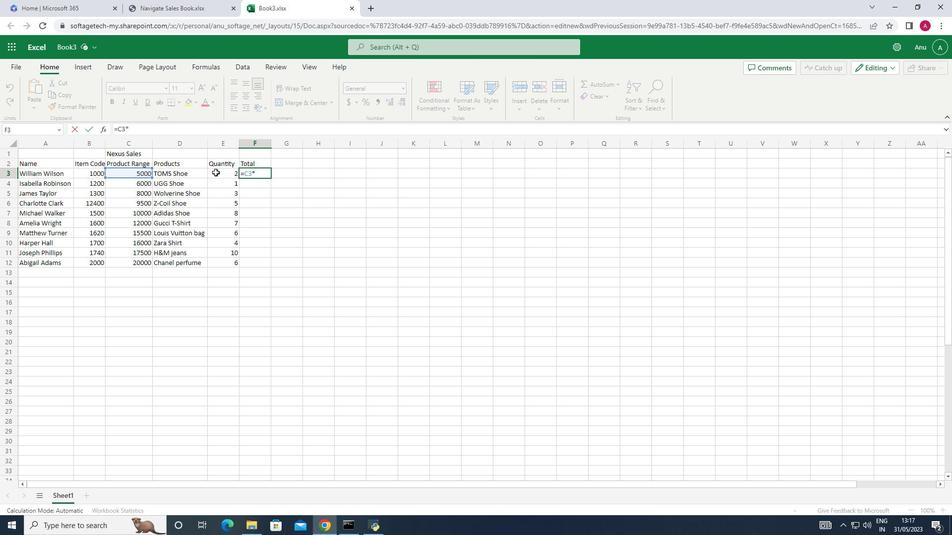 
Action: Mouse pressed left at (220, 172)
Screenshot: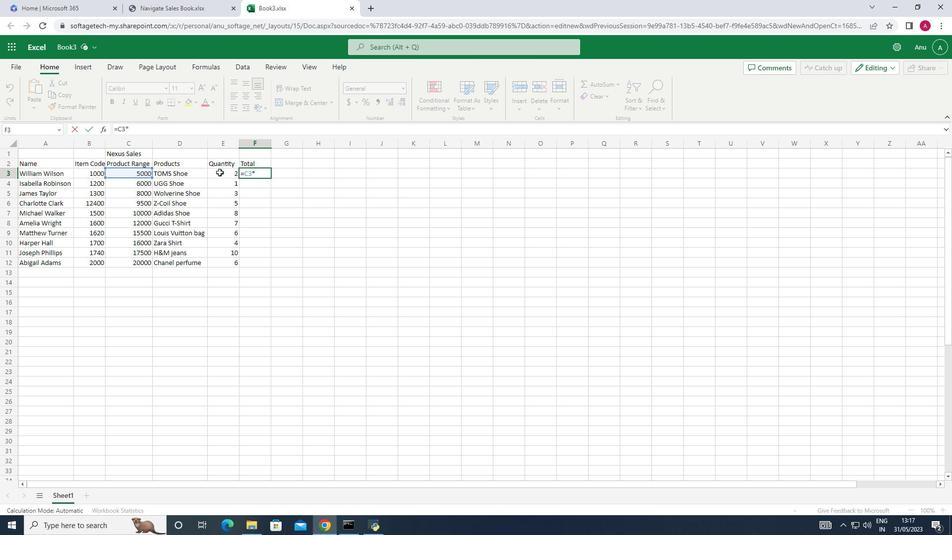 
Action: Key pressed <Key.enter>
Screenshot: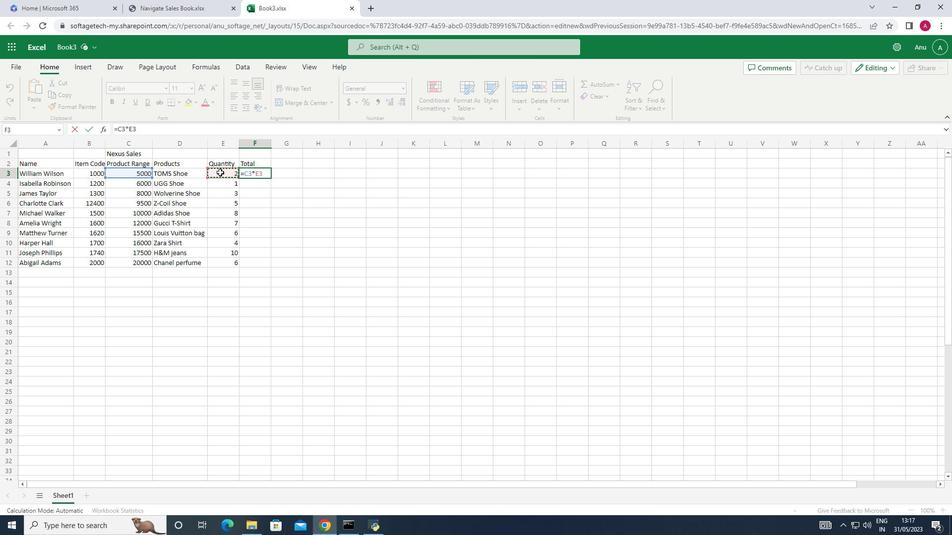 
Action: Mouse moved to (254, 177)
Screenshot: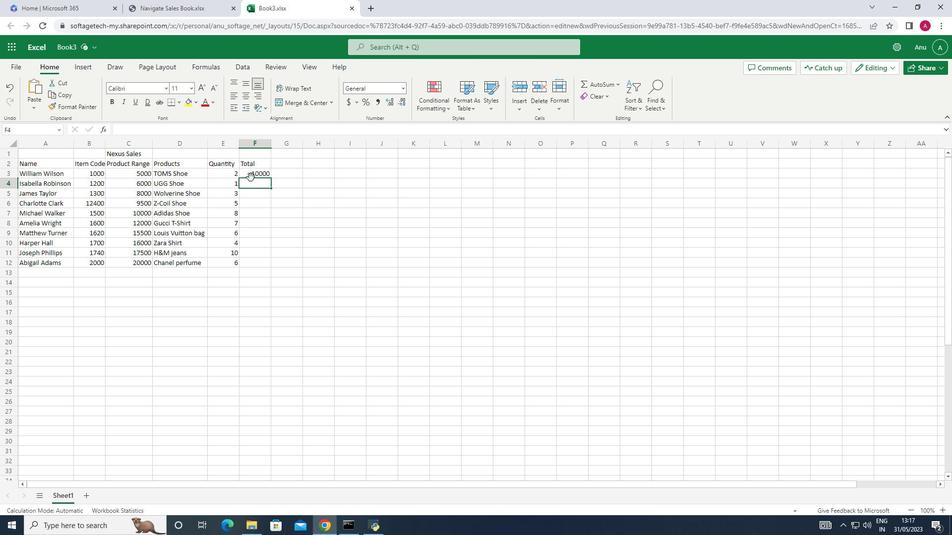 
Action: Mouse pressed left at (254, 177)
Screenshot: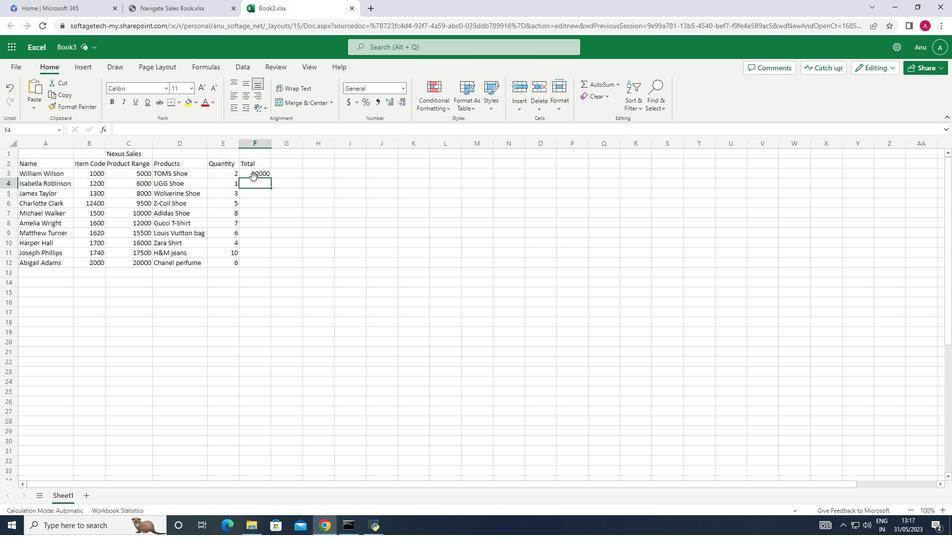 
Action: Mouse moved to (267, 171)
Screenshot: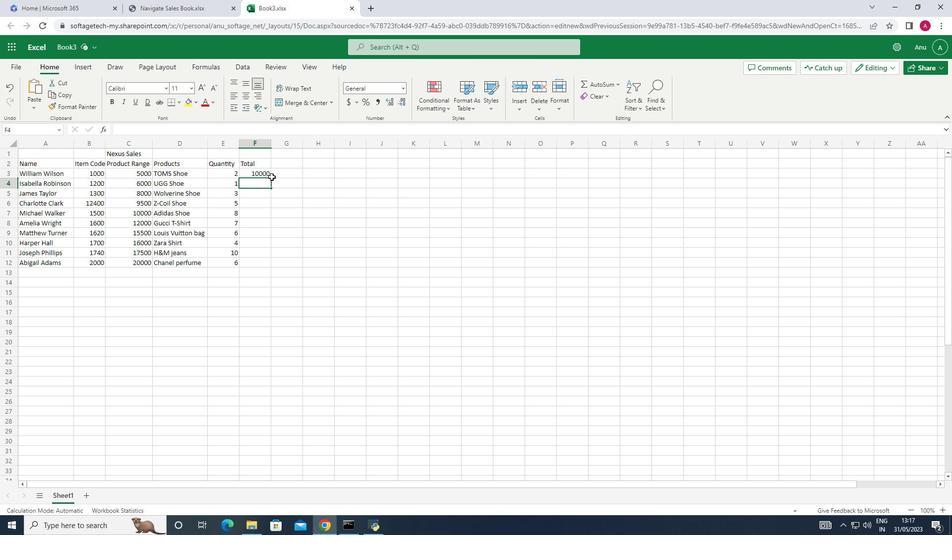 
Action: Mouse pressed left at (267, 171)
Screenshot: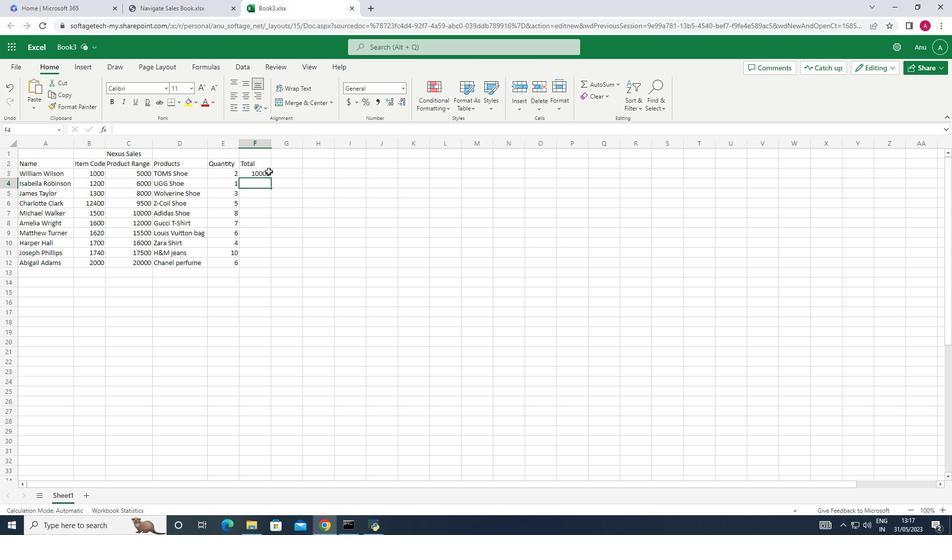 
Action: Mouse moved to (272, 178)
Screenshot: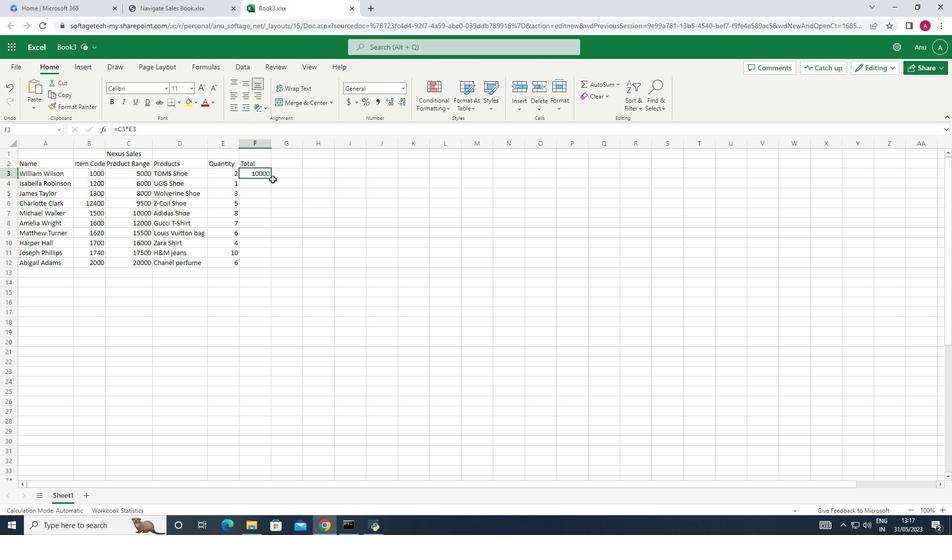 
Action: Mouse pressed left at (272, 178)
Screenshot: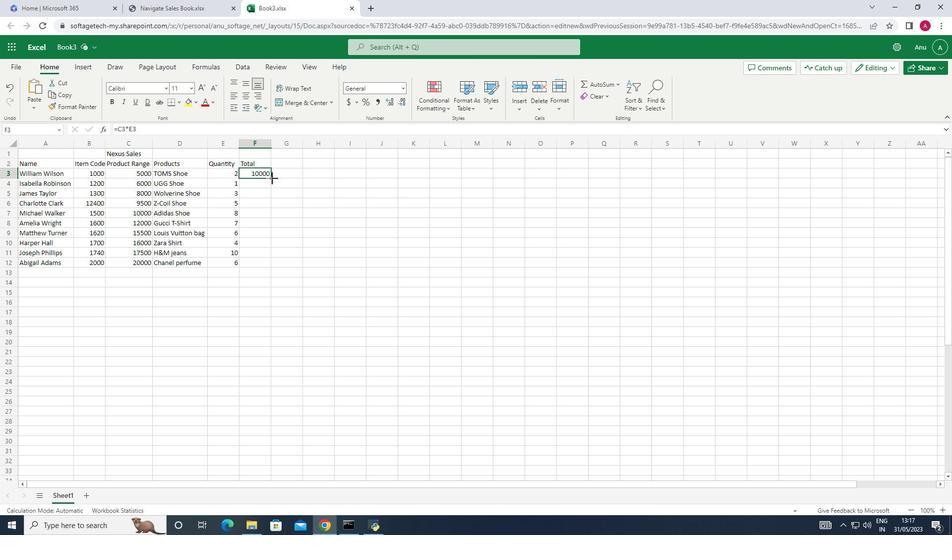 
Action: Mouse moved to (292, 166)
Screenshot: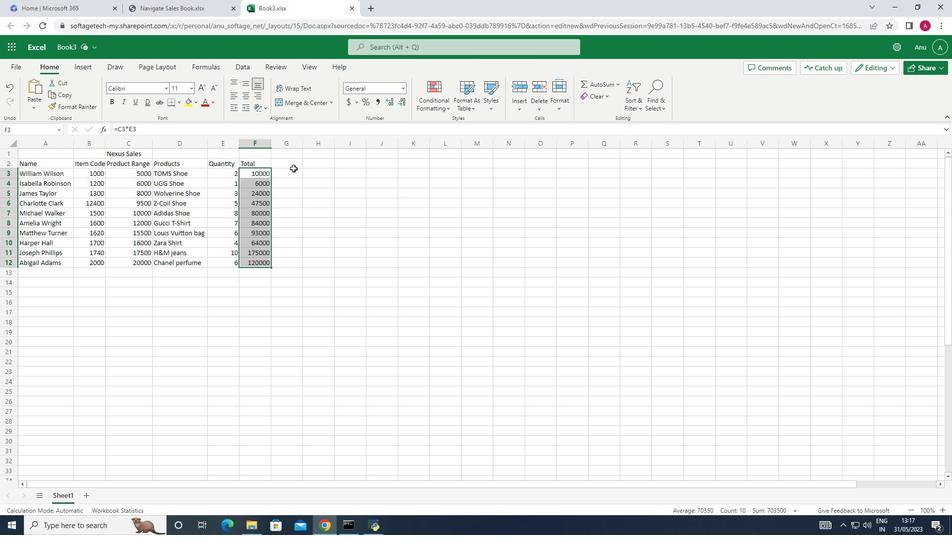
Action: Mouse pressed left at (292, 166)
Screenshot: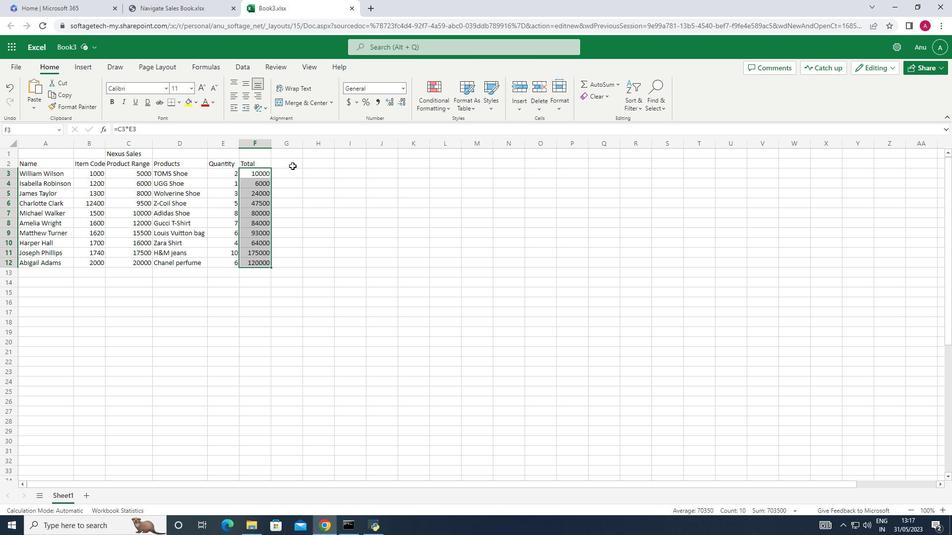 
Action: Key pressed <Key.shift>TAx<Key.backspace><Key.backspace>ax
Screenshot: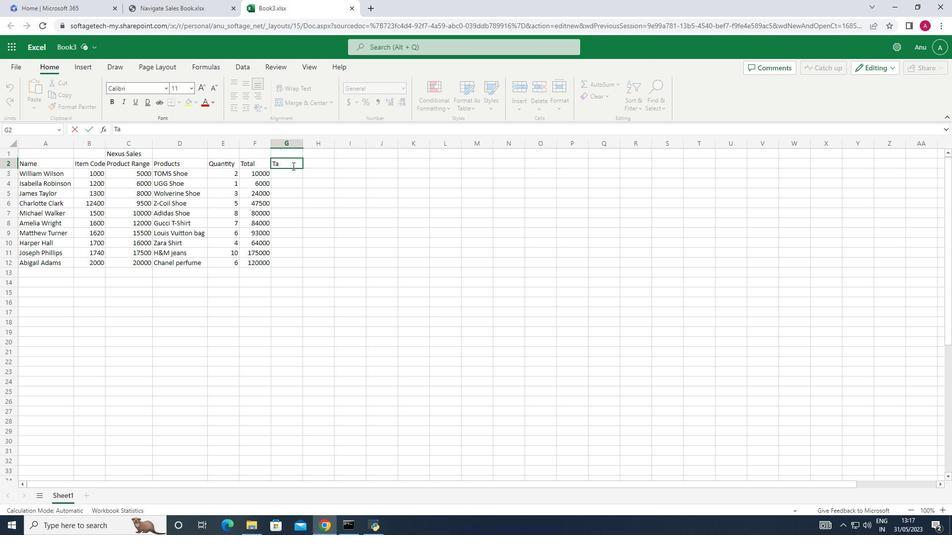 
Action: Mouse moved to (281, 177)
Screenshot: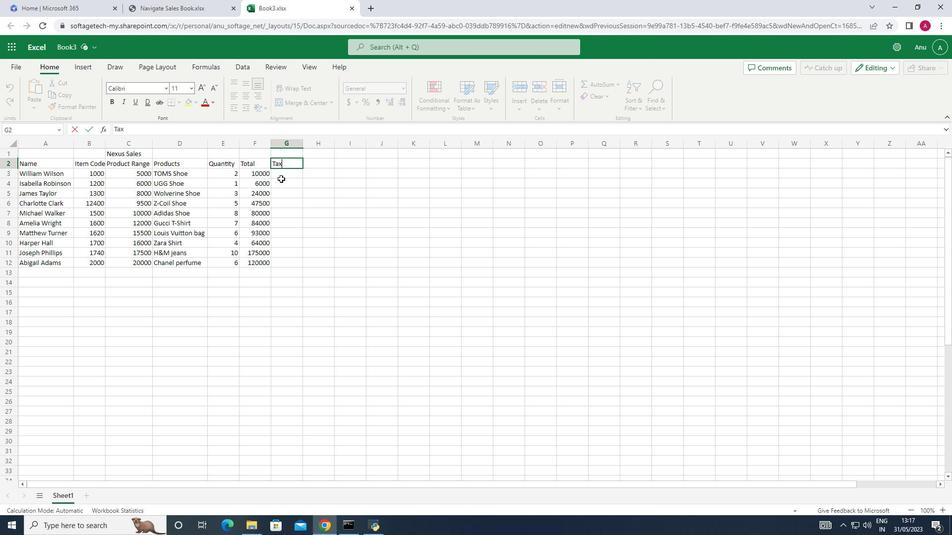 
Action: Mouse pressed left at (281, 177)
Screenshot: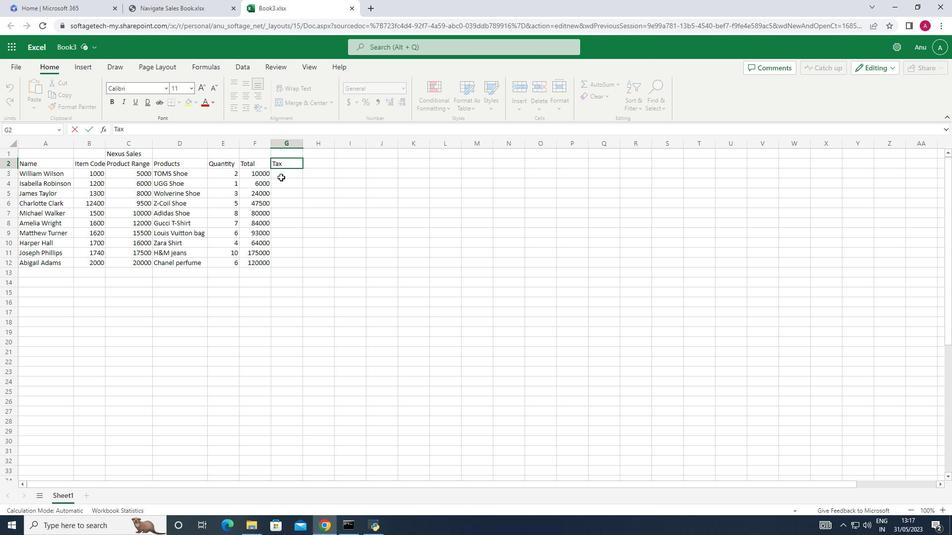 
Action: Key pressed =
Screenshot: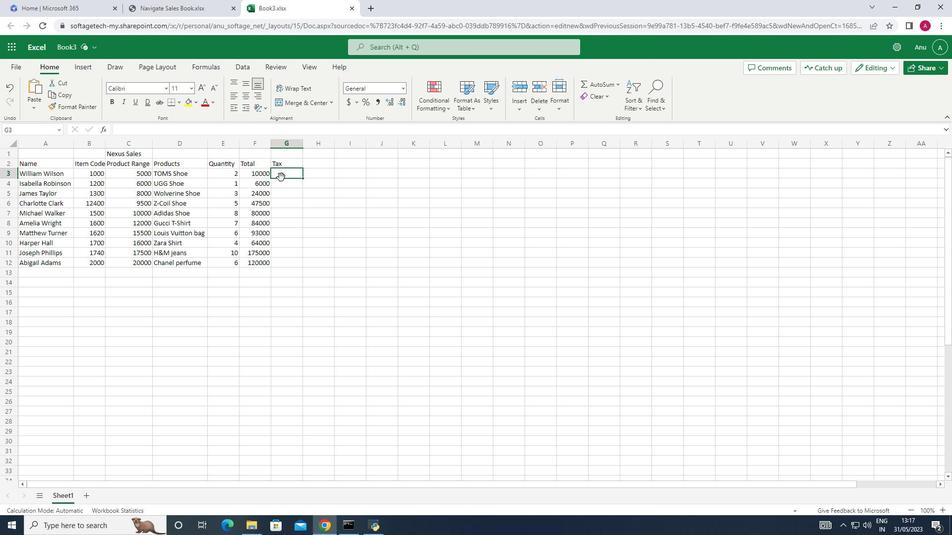 
Action: Mouse moved to (252, 177)
Screenshot: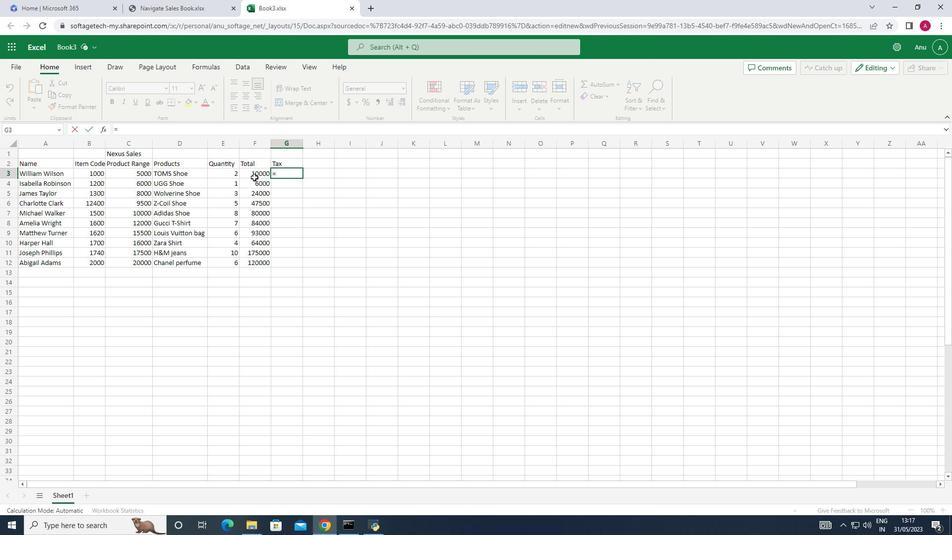 
Action: Mouse pressed left at (252, 177)
Screenshot: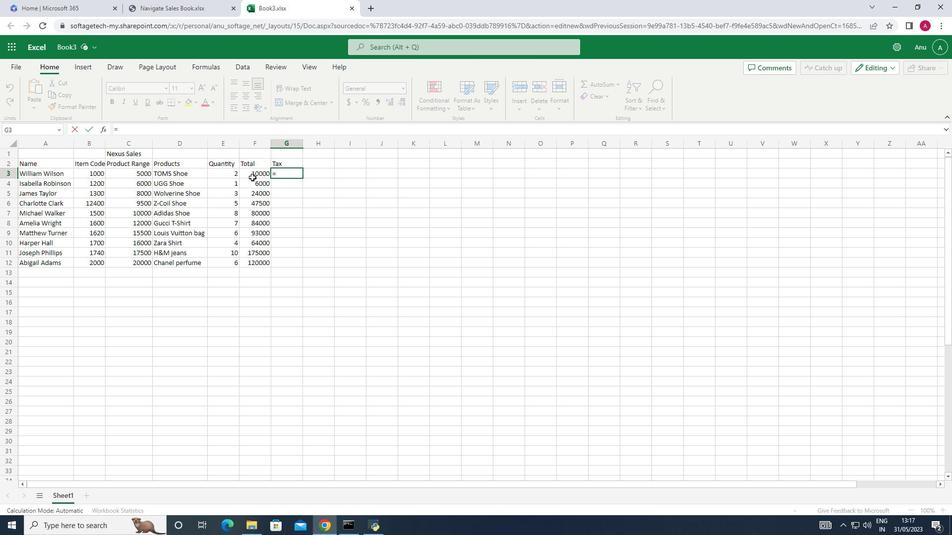 
Action: Key pressed *12
Screenshot: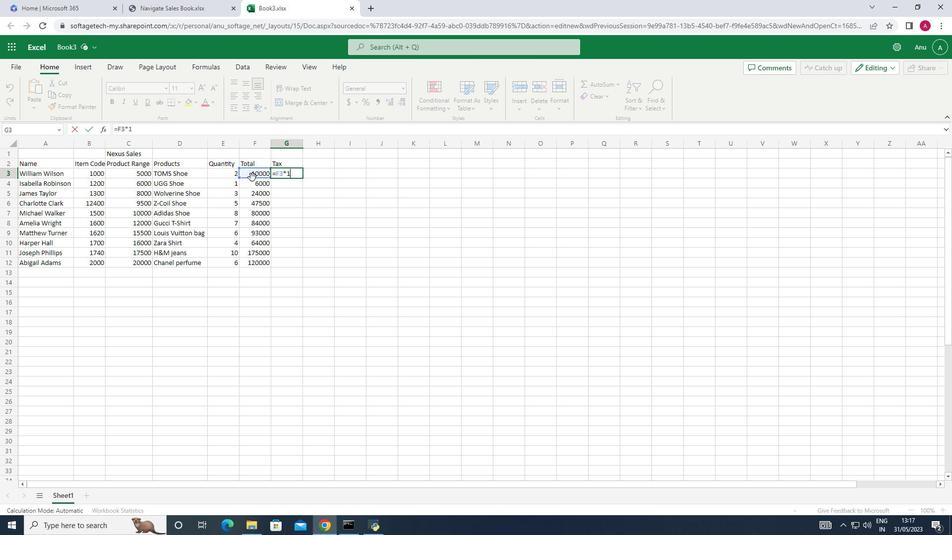
Action: Mouse moved to (247, 181)
Screenshot: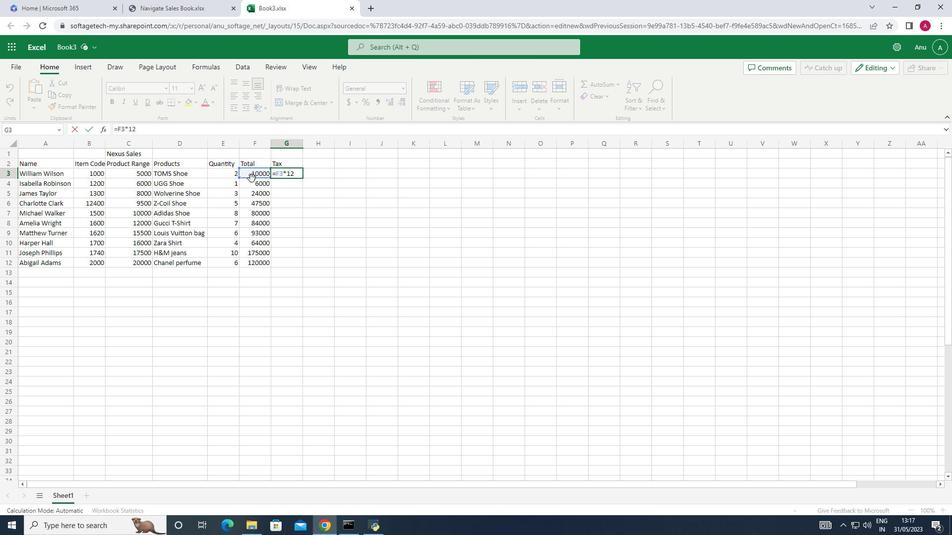
Action: Key pressed <Key.shift_r>%<Key.enter>
Screenshot: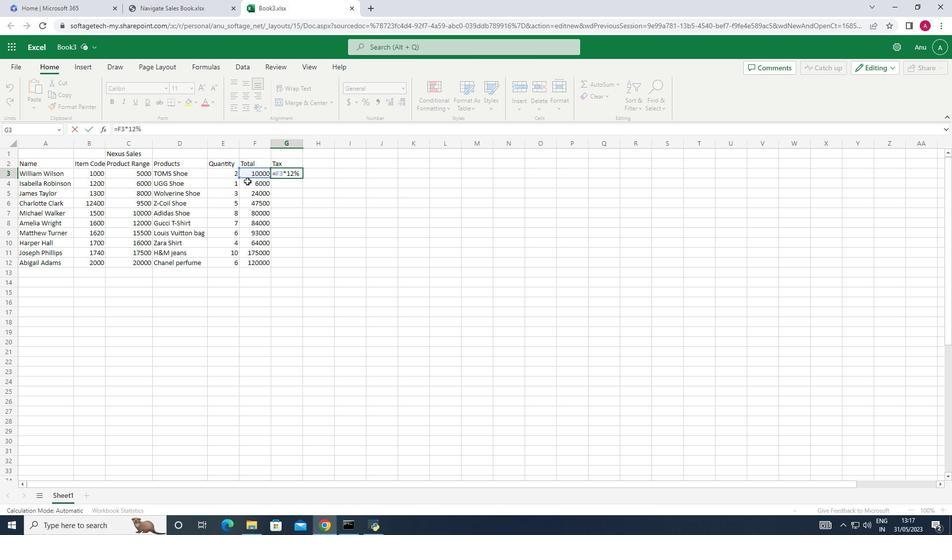 
Action: Mouse moved to (293, 174)
Screenshot: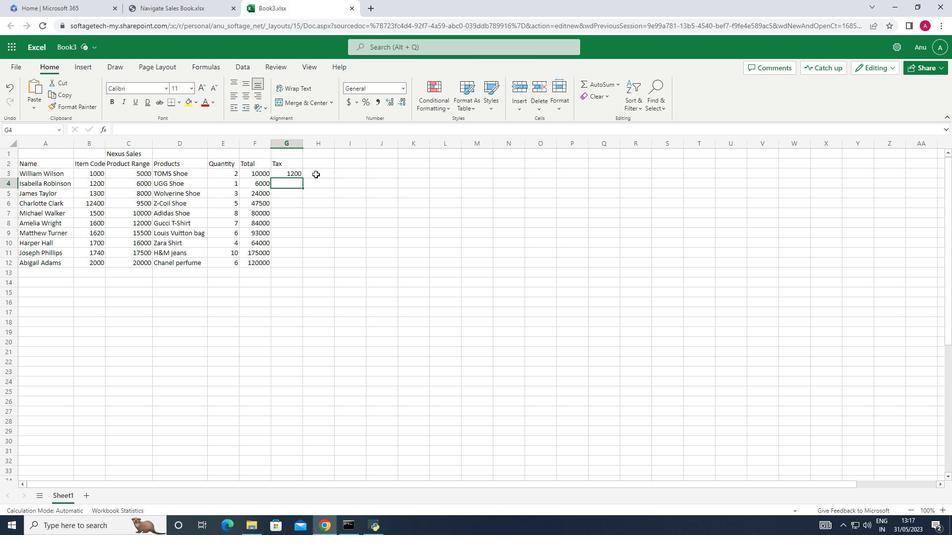 
Action: Mouse pressed left at (293, 174)
Screenshot: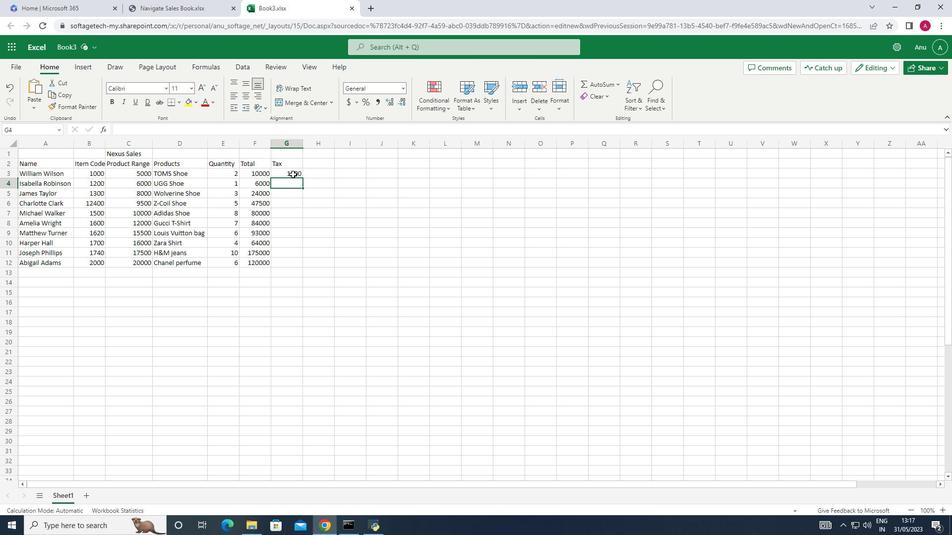 
Action: Mouse moved to (301, 179)
Screenshot: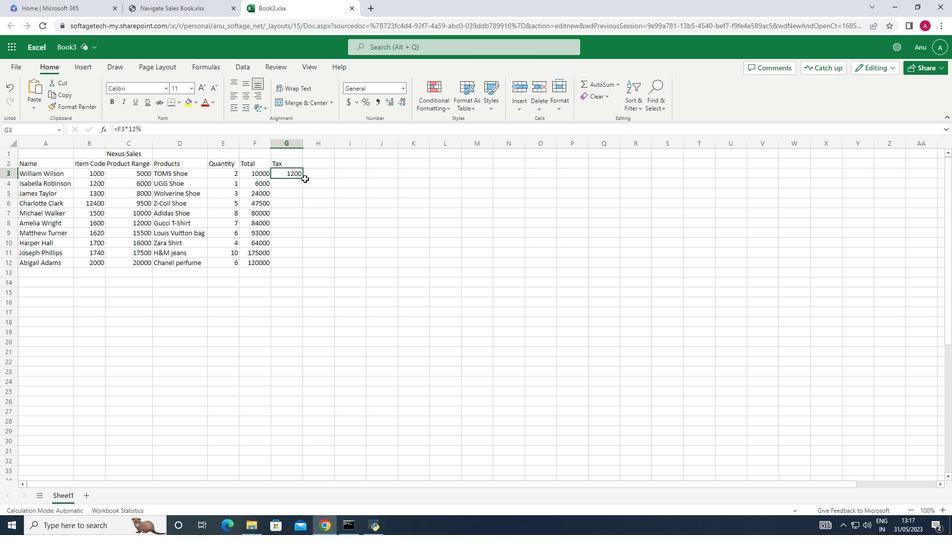 
Action: Mouse pressed left at (301, 179)
Screenshot: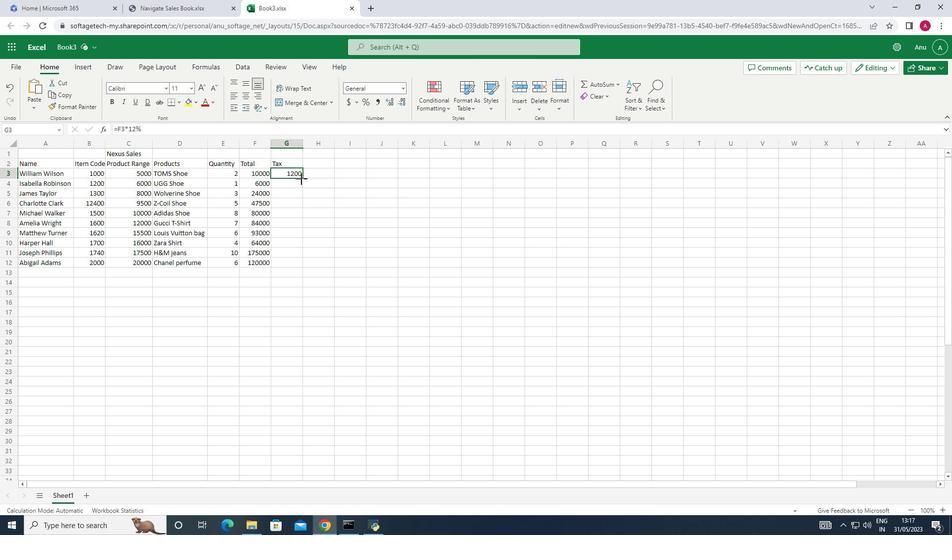 
Action: Mouse moved to (335, 194)
Screenshot: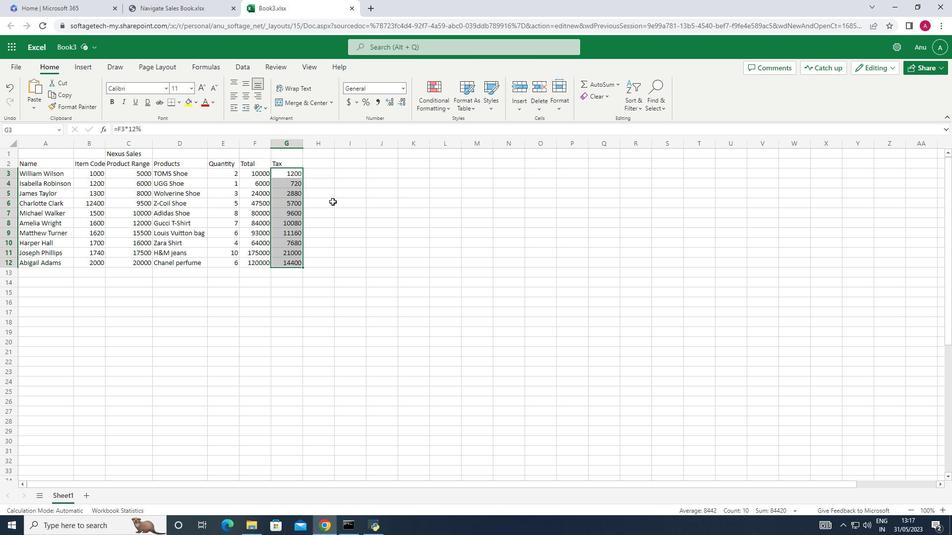 
Action: Mouse pressed left at (335, 194)
Screenshot: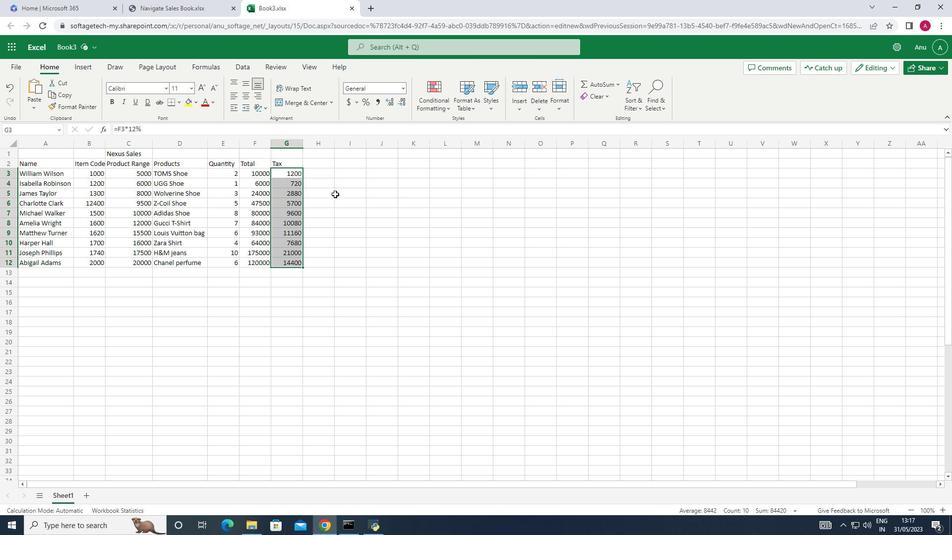 
